 Task: Open Card Card0000000105 in Board Board0000000027 in Workspace WS0000000009 in Trello. Add Member Email0000000033 to Card Card0000000105 in Board Board0000000027 in Workspace WS0000000009 in Trello. Add Purple Label titled Label0000000105 to Card Card0000000105 in Board Board0000000027 in Workspace WS0000000009 in Trello. Add Checklist CL0000000105 to Card Card0000000105 in Board Board0000000027 in Workspace WS0000000009 in Trello. Add Dates with Start Date as Aug 01 2023 and Due Date as Aug 31 2023 to Card Card0000000105 in Board Board0000000027 in Workspace WS0000000009 in Trello
Action: Mouse moved to (395, 209)
Screenshot: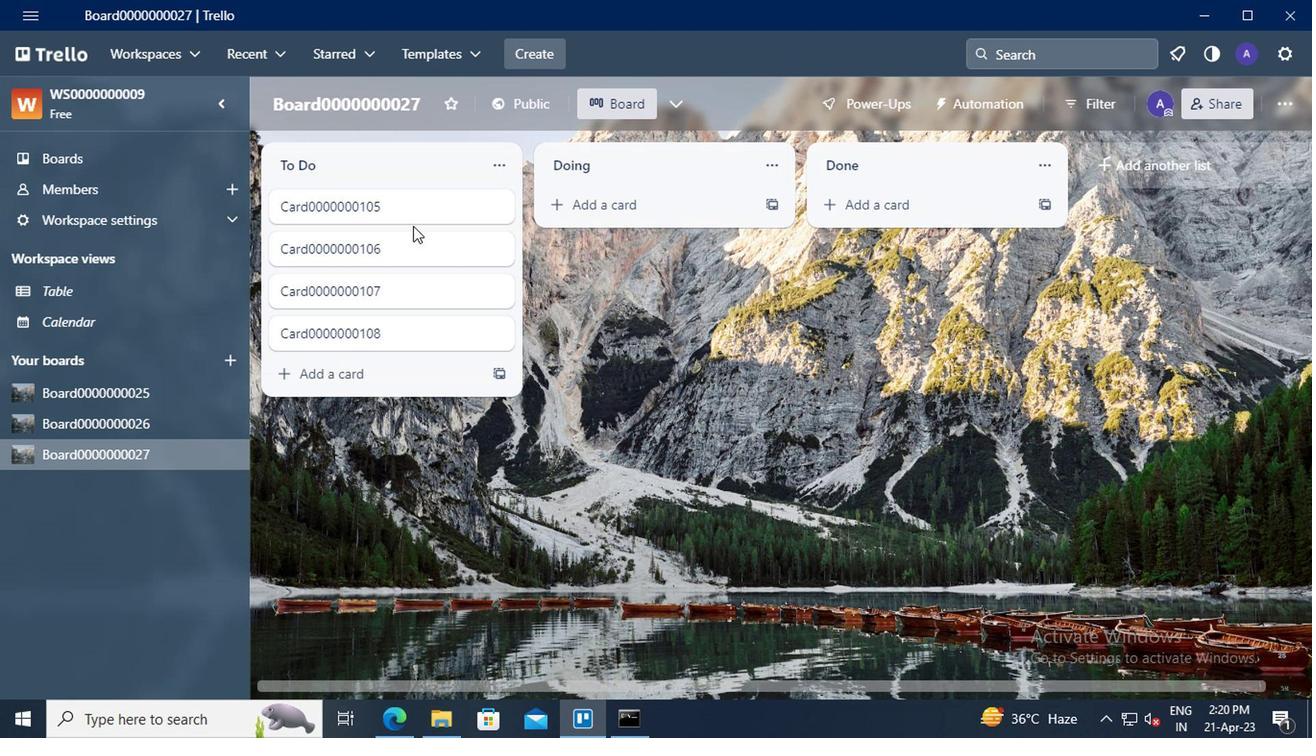 
Action: Mouse pressed left at (395, 209)
Screenshot: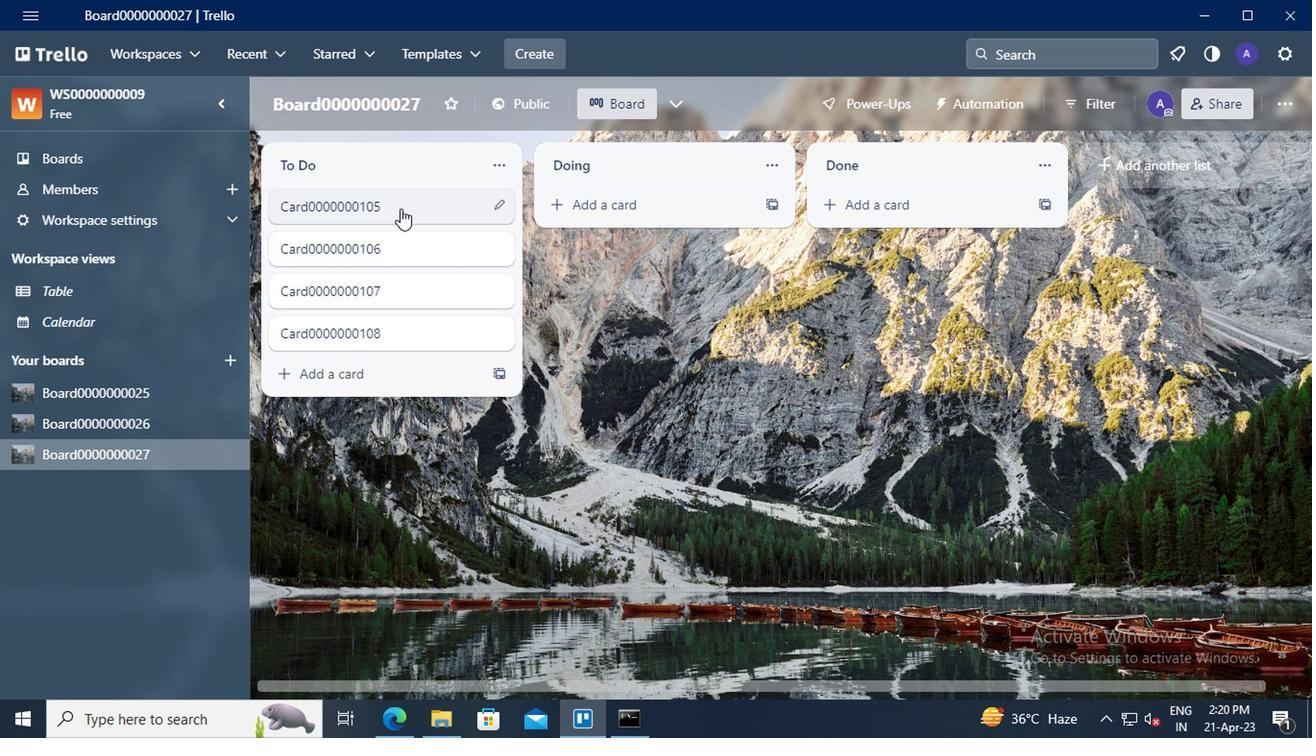 
Action: Mouse moved to (885, 183)
Screenshot: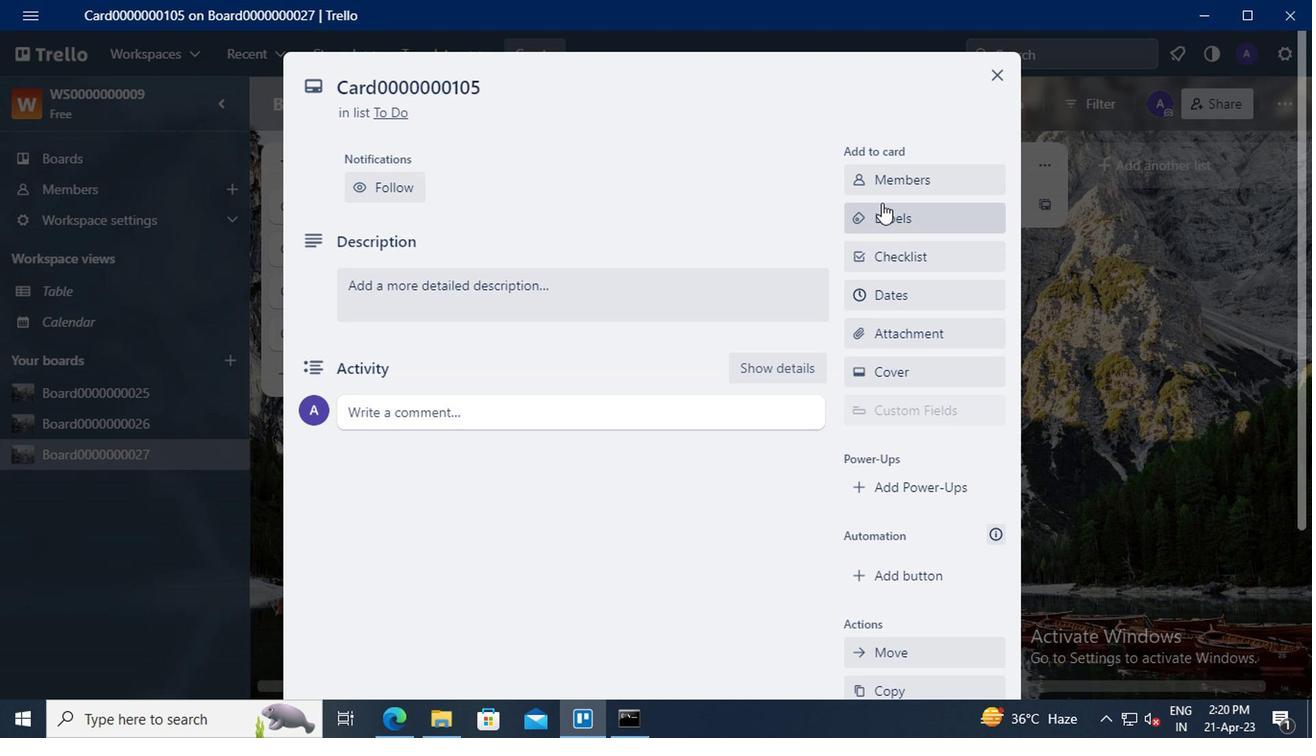 
Action: Mouse pressed left at (885, 183)
Screenshot: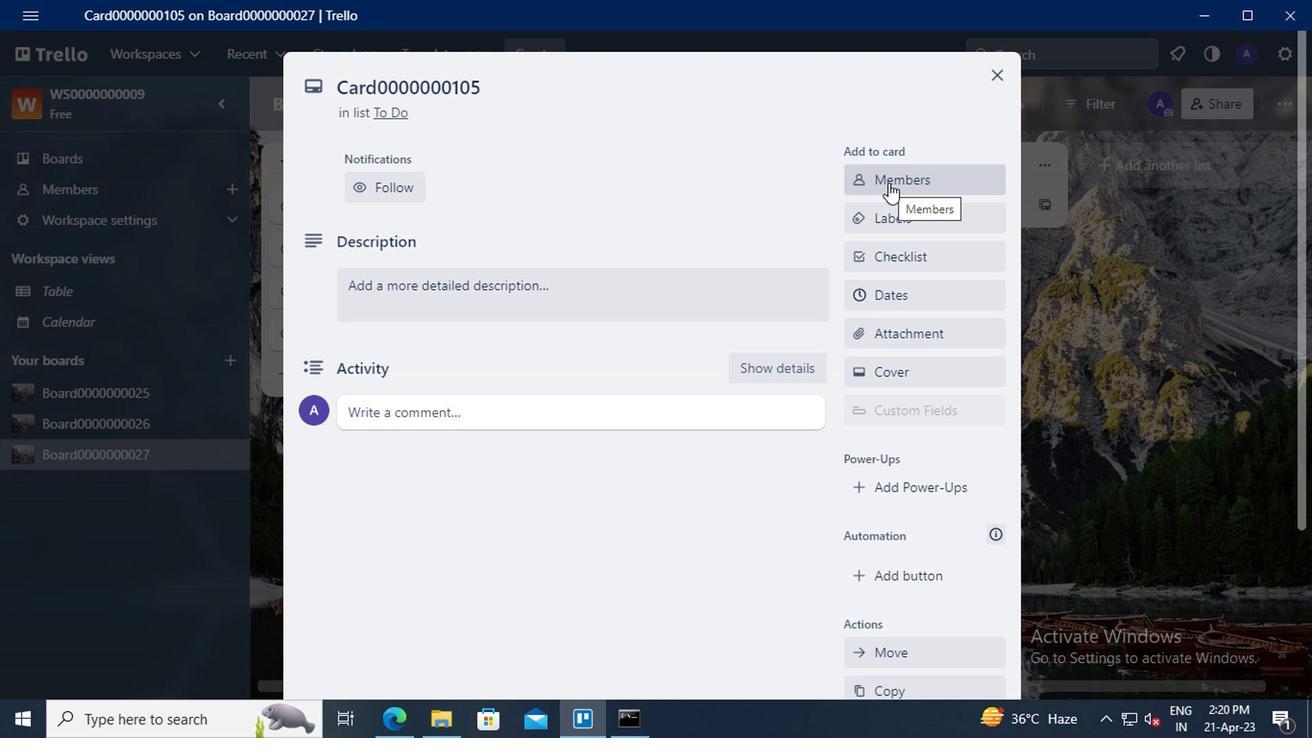 
Action: Mouse moved to (896, 268)
Screenshot: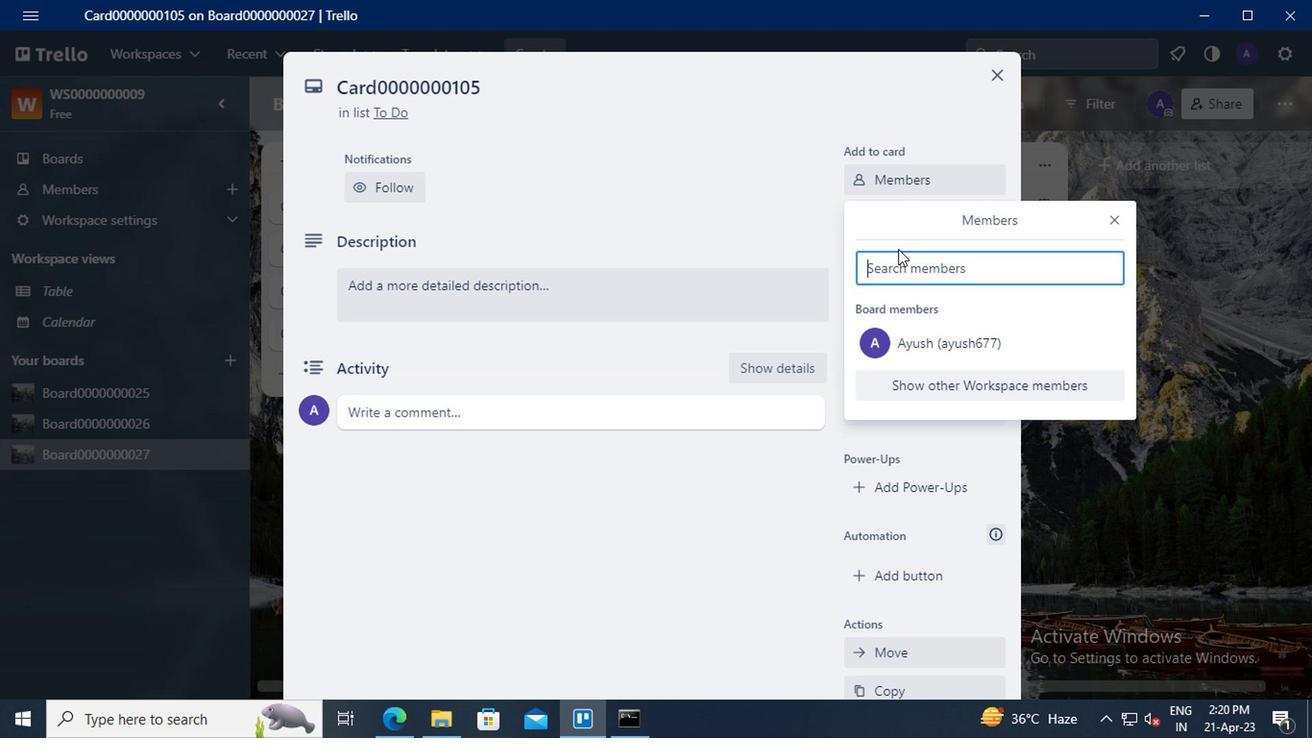 
Action: Mouse pressed left at (896, 268)
Screenshot: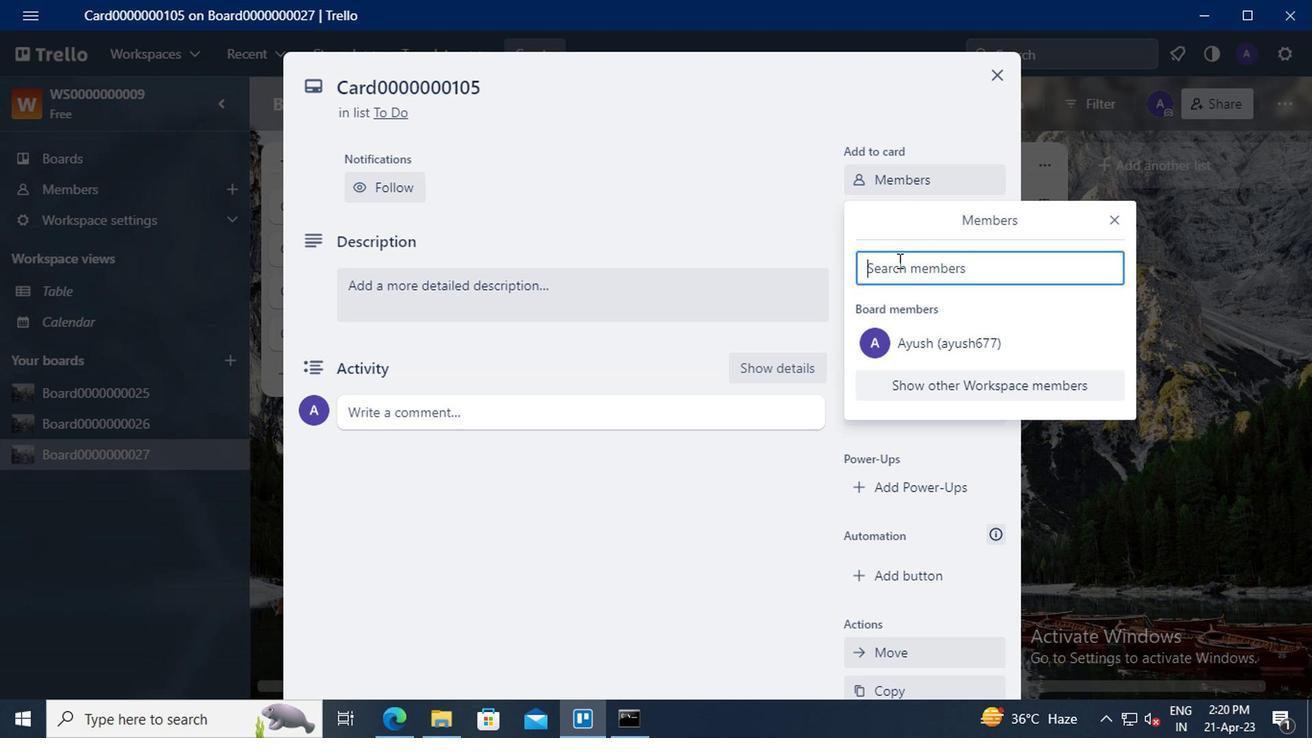 
Action: Key pressed mailaustralia7<Key.shift>@GMAIL.COM
Screenshot: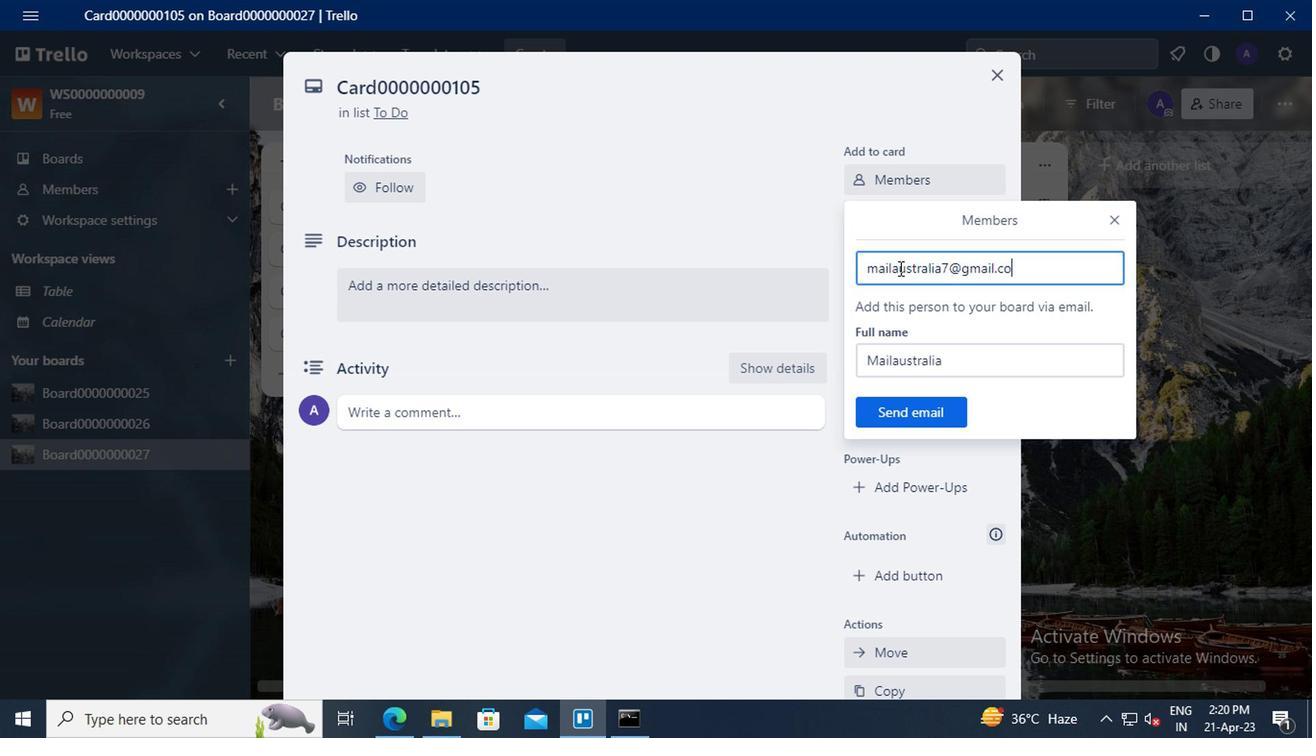 
Action: Mouse moved to (899, 412)
Screenshot: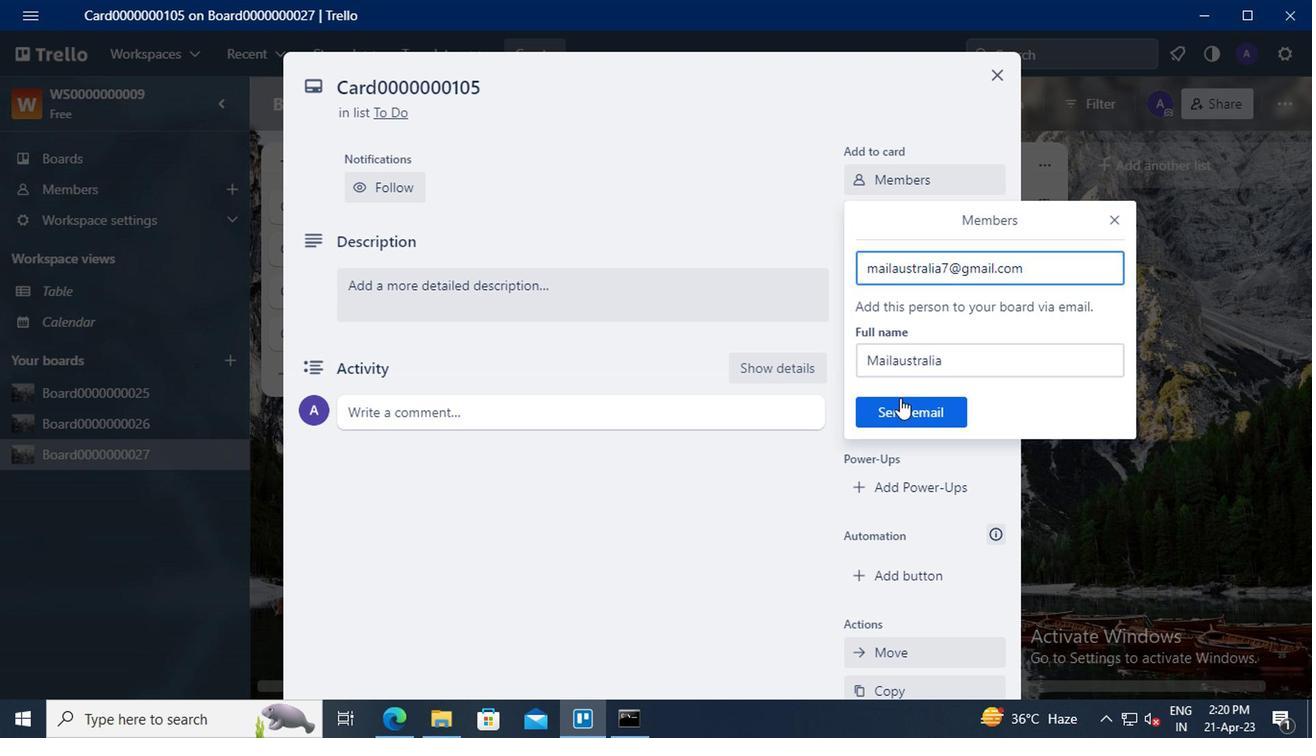 
Action: Mouse pressed left at (899, 412)
Screenshot: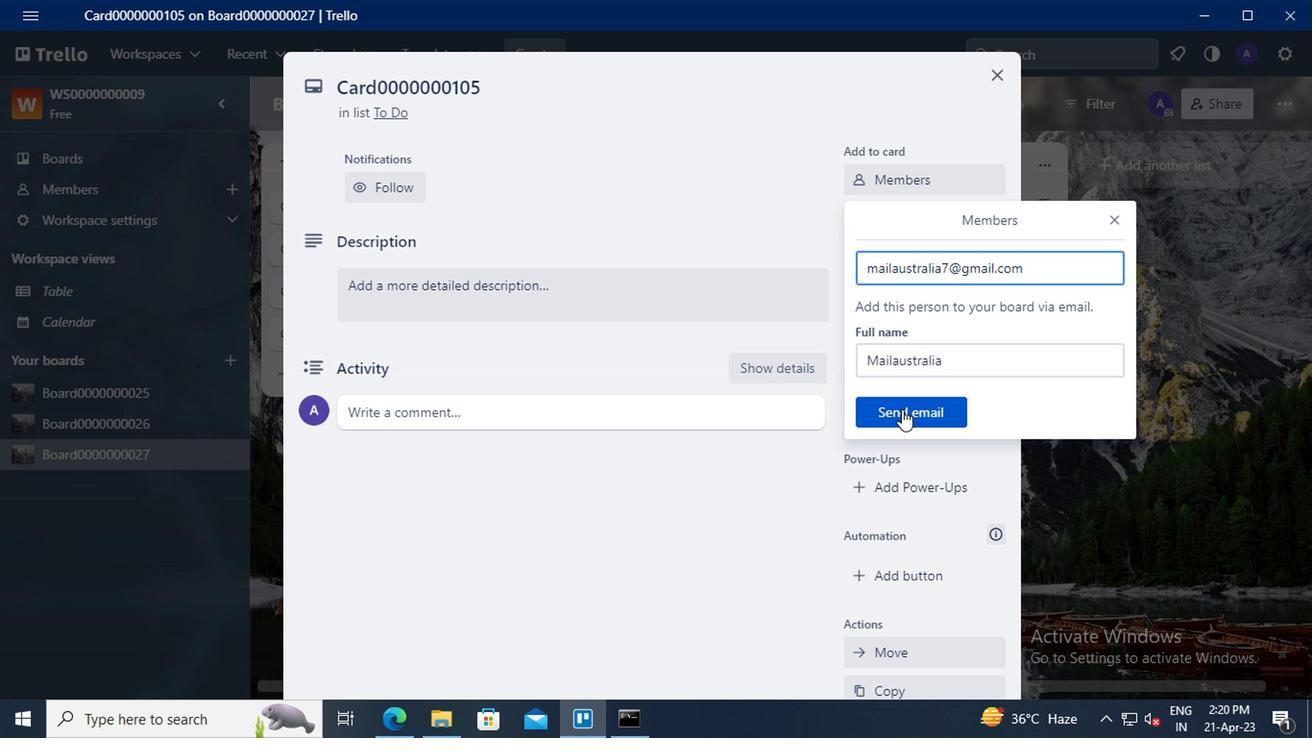 
Action: Mouse moved to (908, 290)
Screenshot: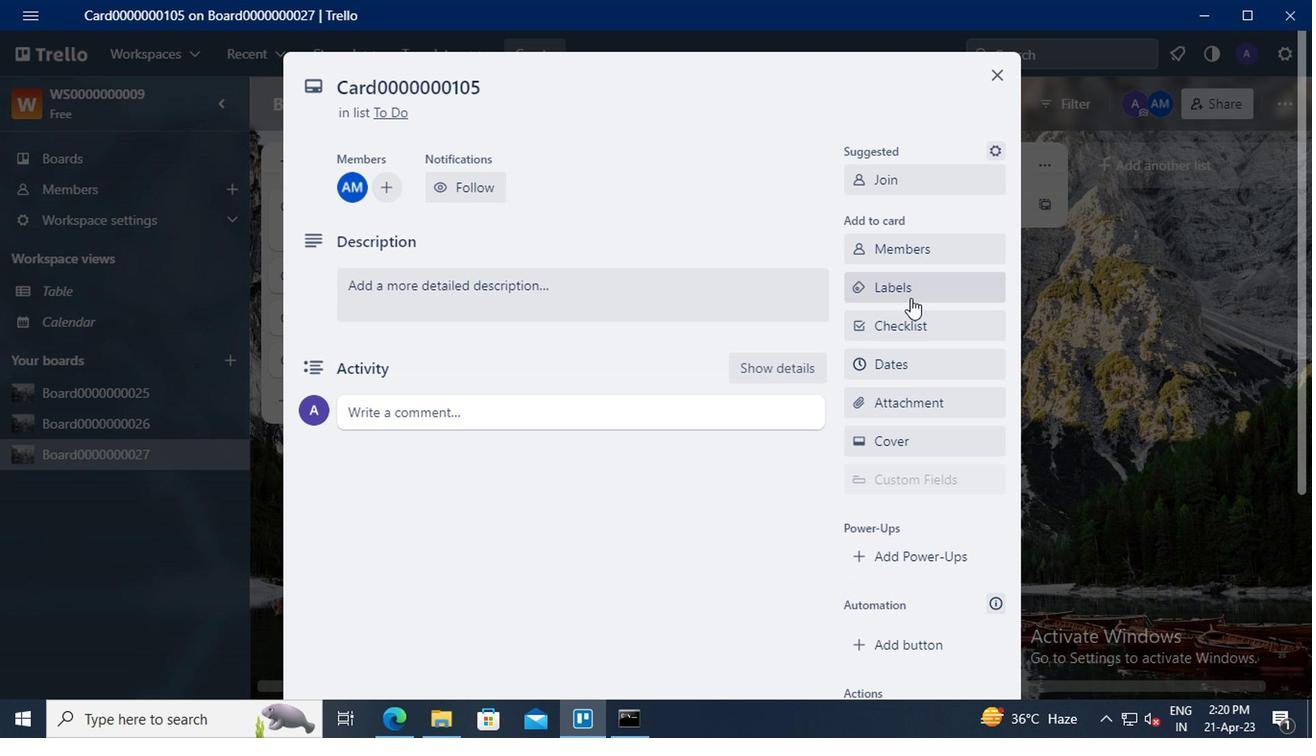 
Action: Mouse pressed left at (908, 290)
Screenshot: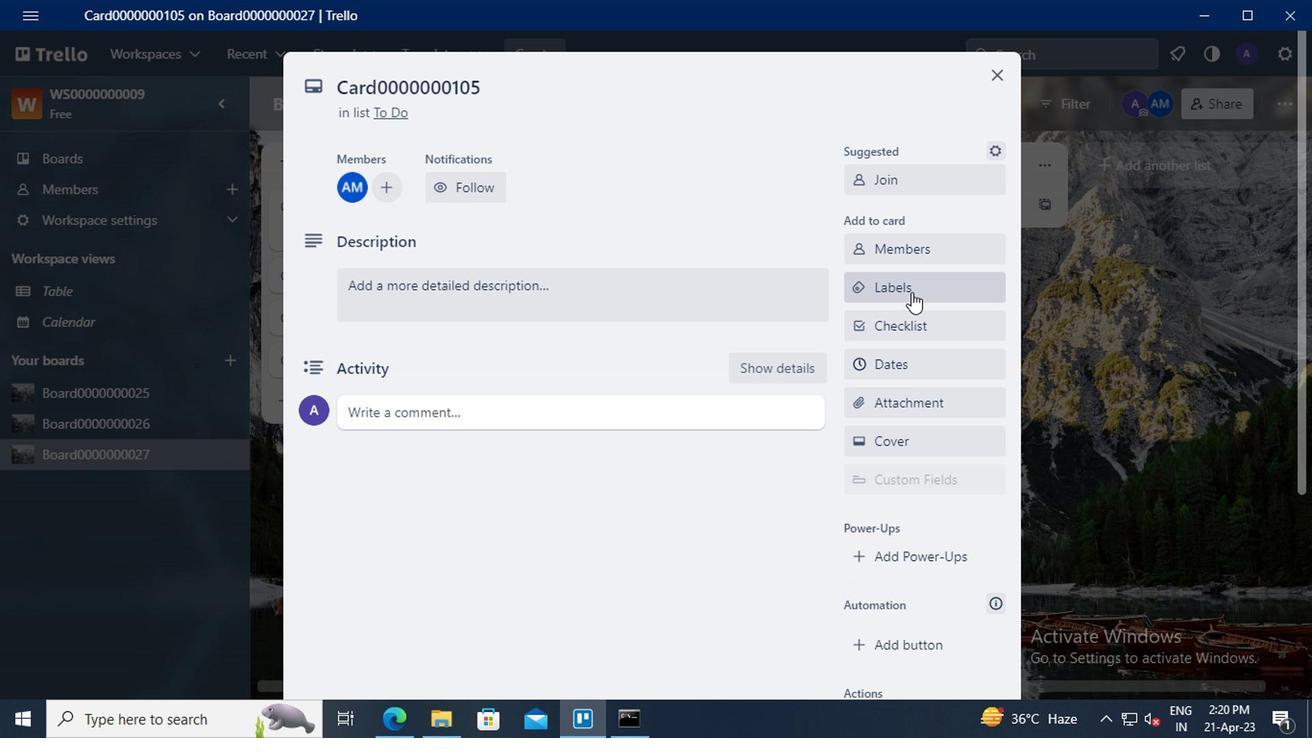 
Action: Mouse moved to (986, 443)
Screenshot: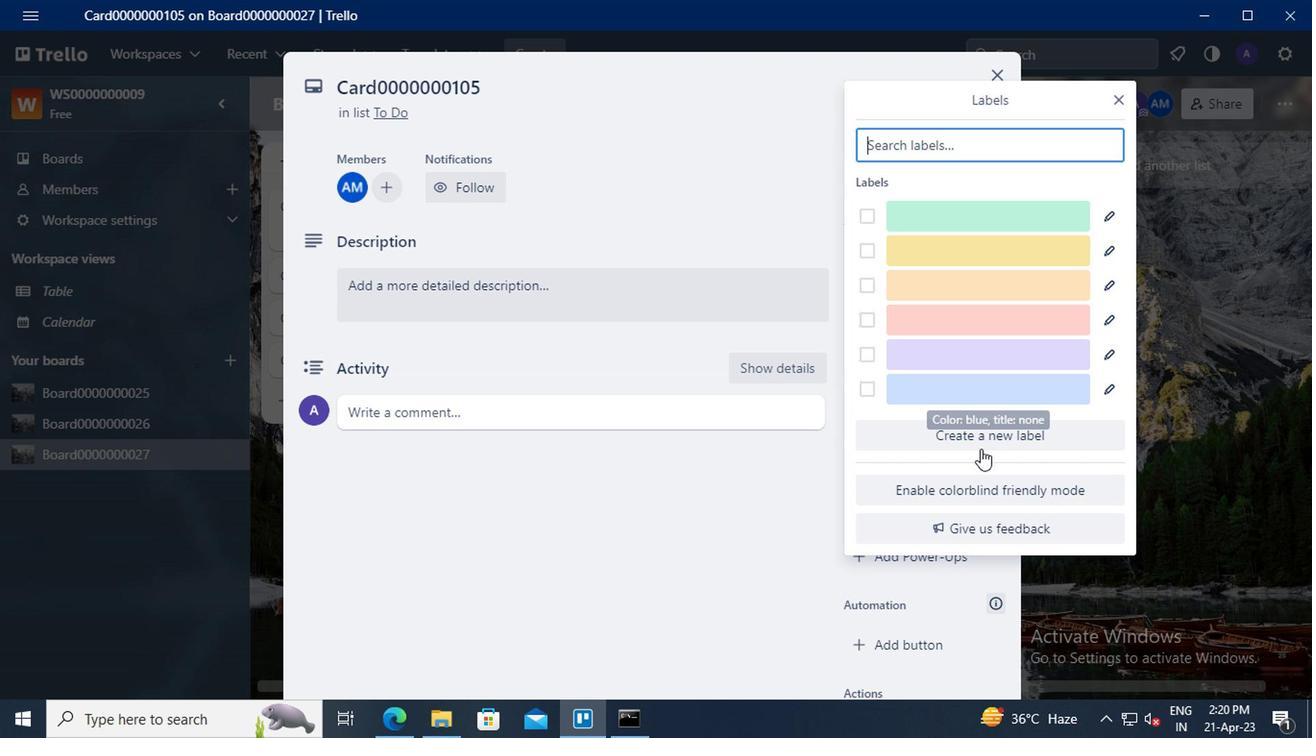 
Action: Mouse pressed left at (986, 443)
Screenshot: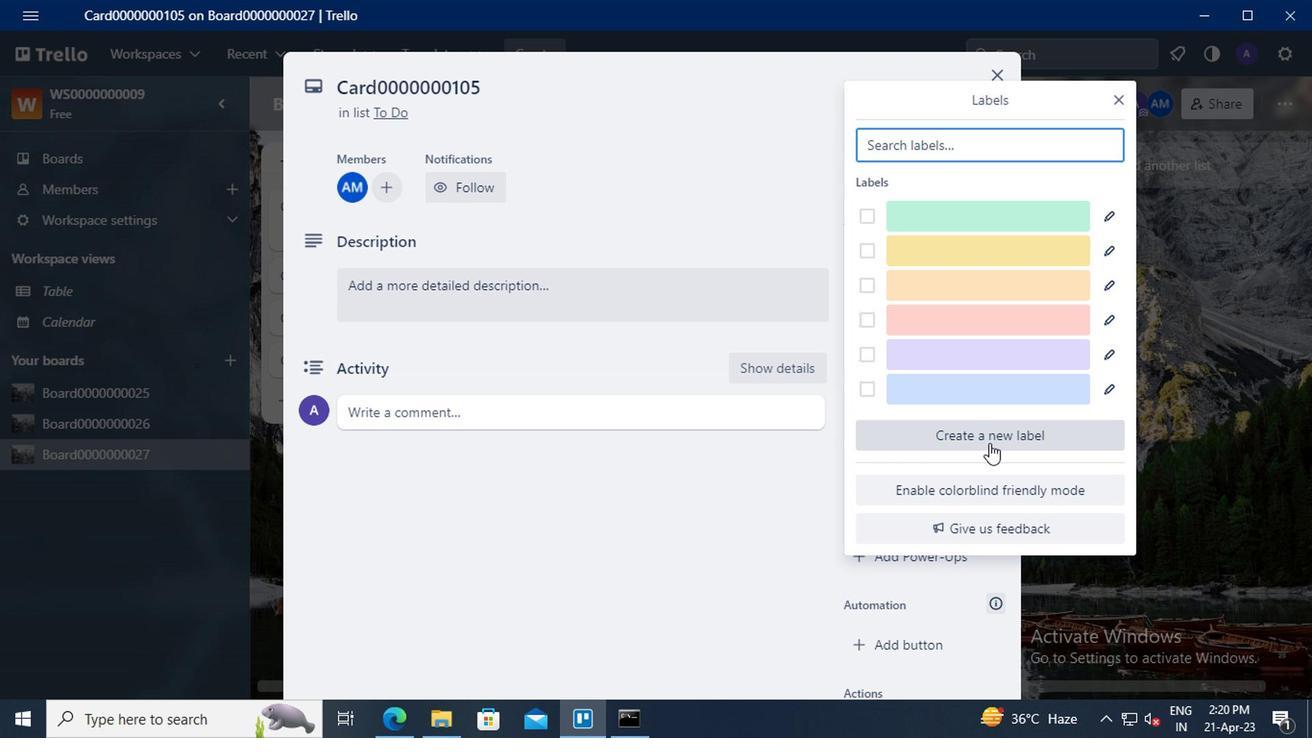 
Action: Mouse moved to (924, 278)
Screenshot: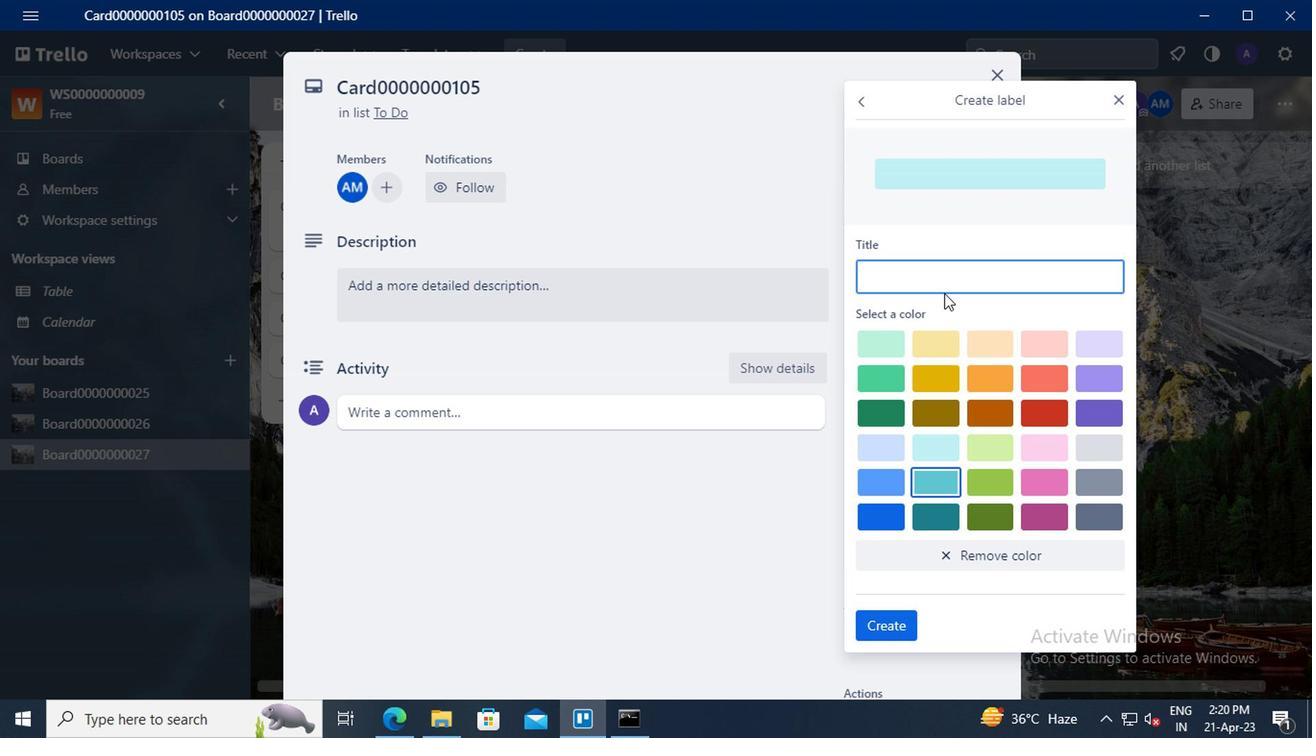 
Action: Mouse pressed left at (924, 278)
Screenshot: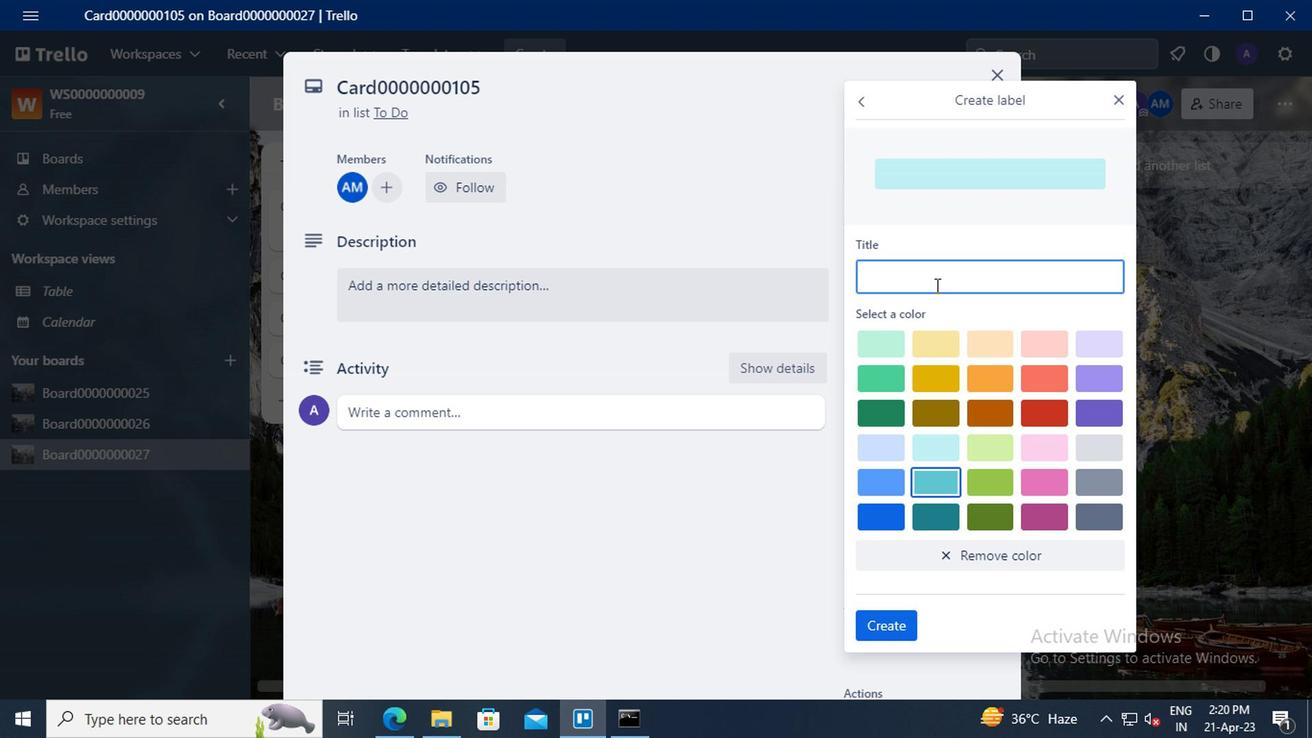 
Action: Key pressed <Key.shift>LABEL0000000105
Screenshot: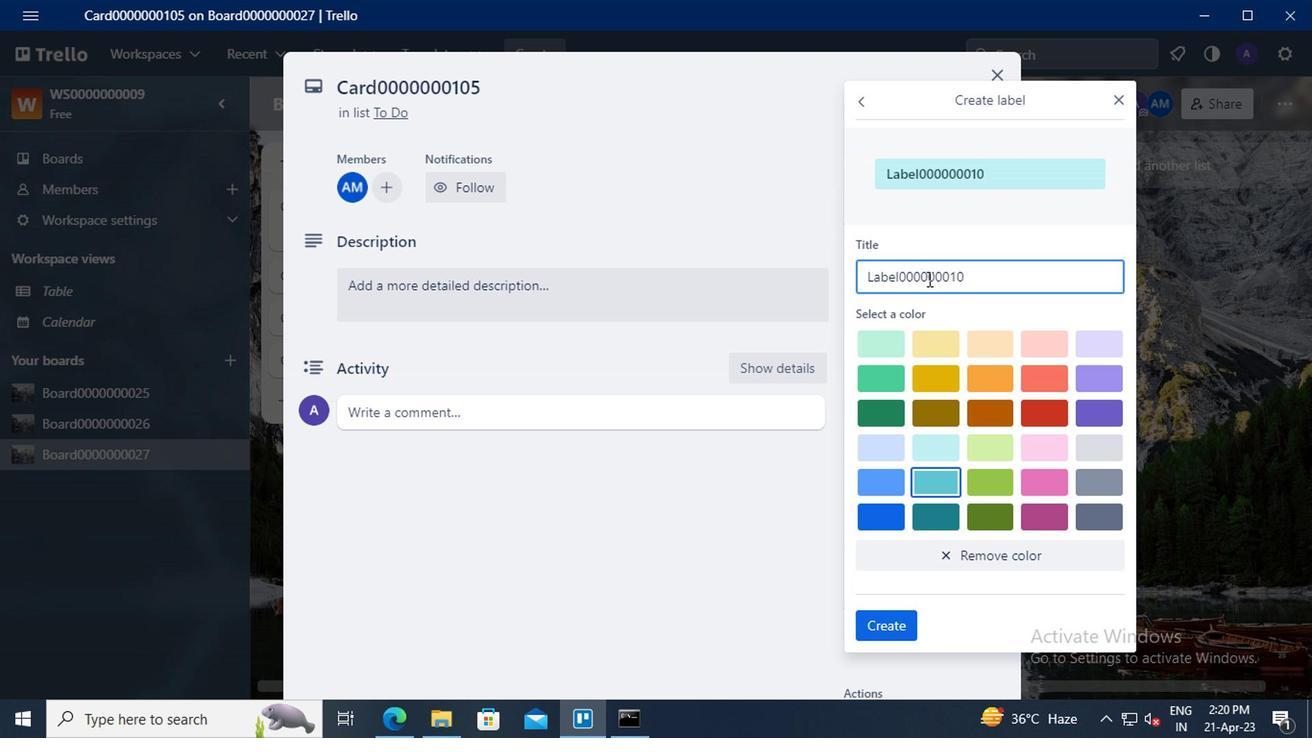
Action: Mouse moved to (1088, 373)
Screenshot: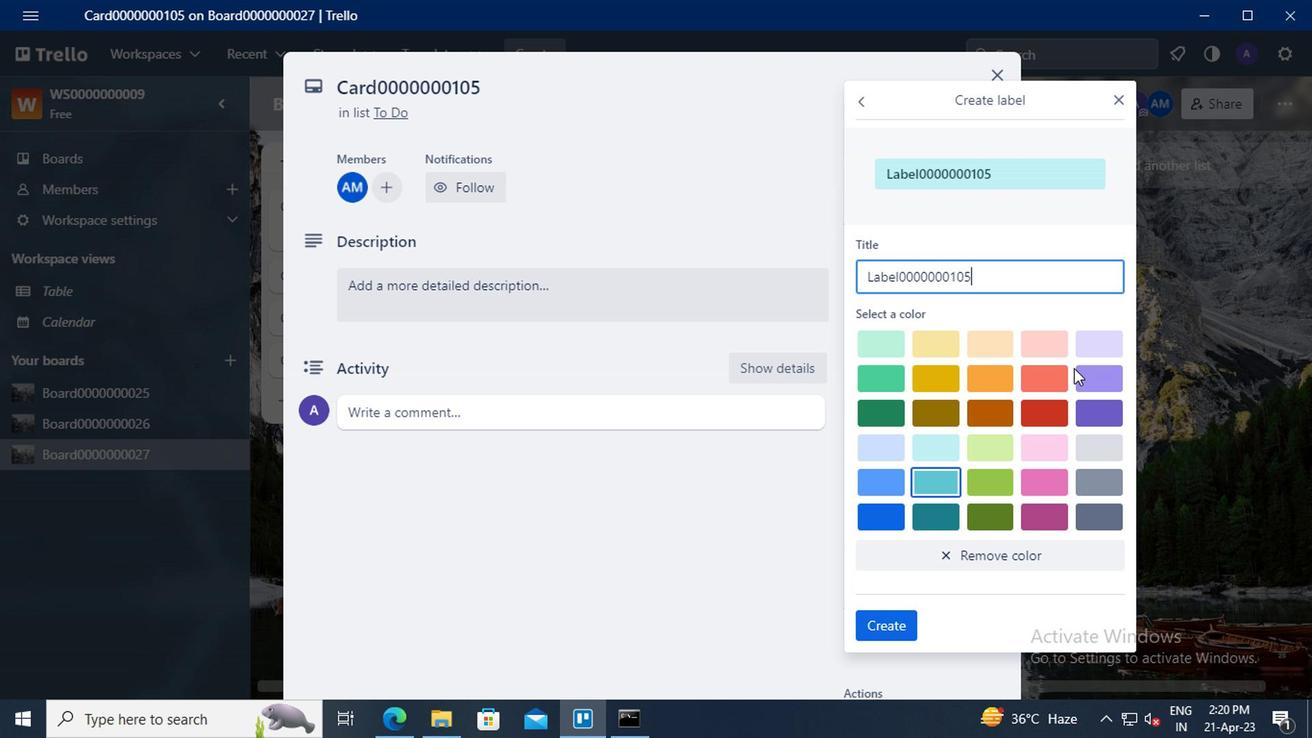 
Action: Mouse pressed left at (1088, 373)
Screenshot: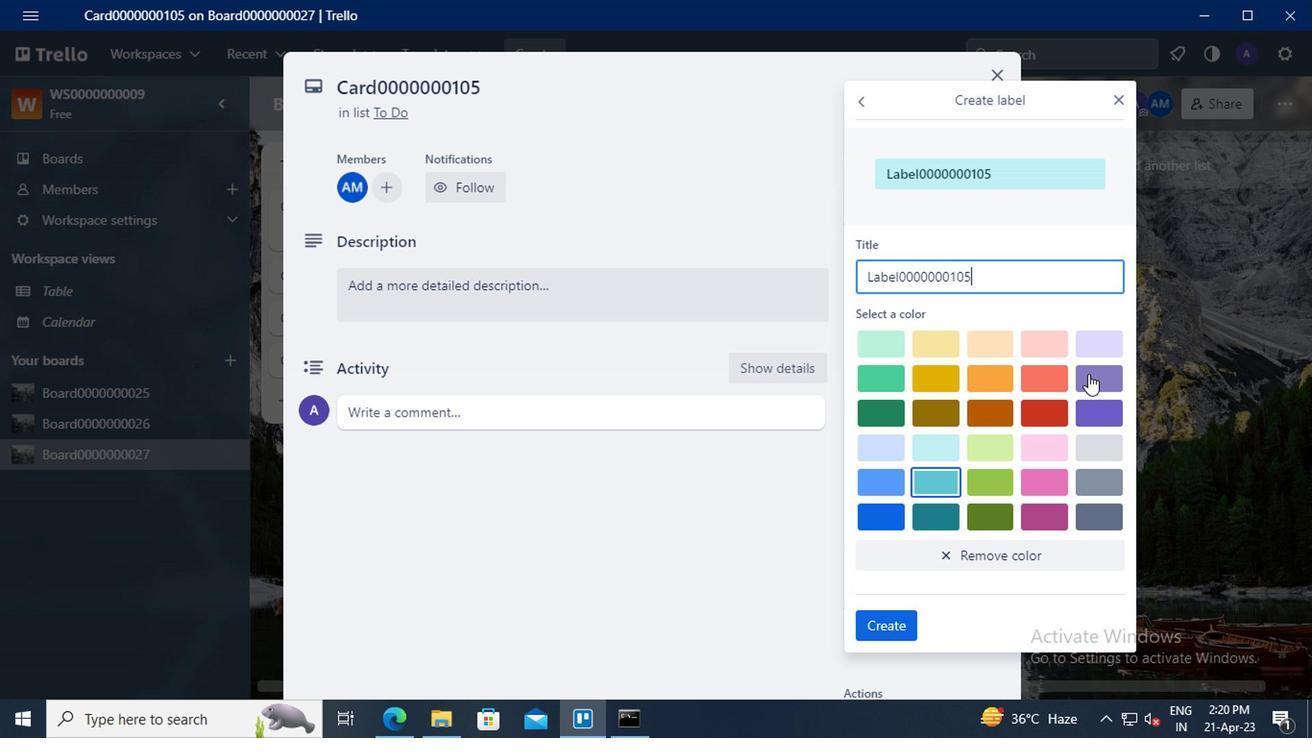 
Action: Mouse moved to (902, 626)
Screenshot: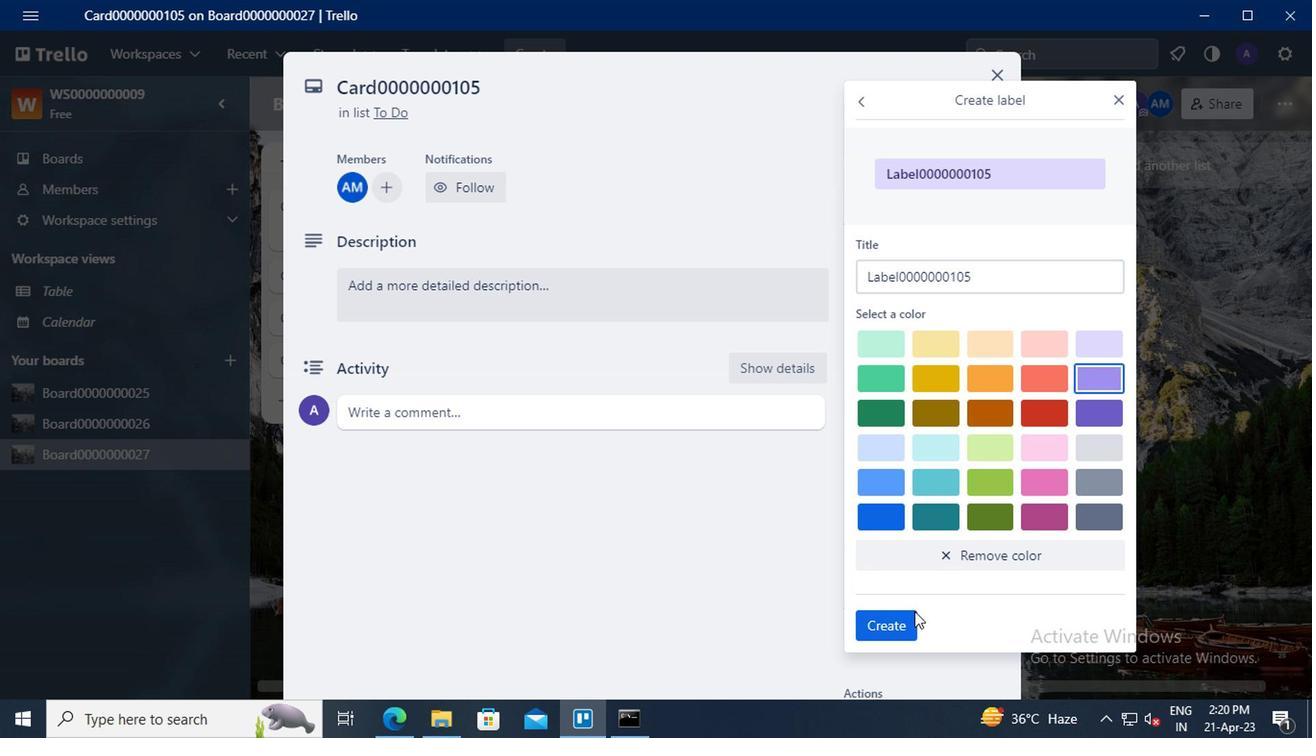 
Action: Mouse pressed left at (902, 626)
Screenshot: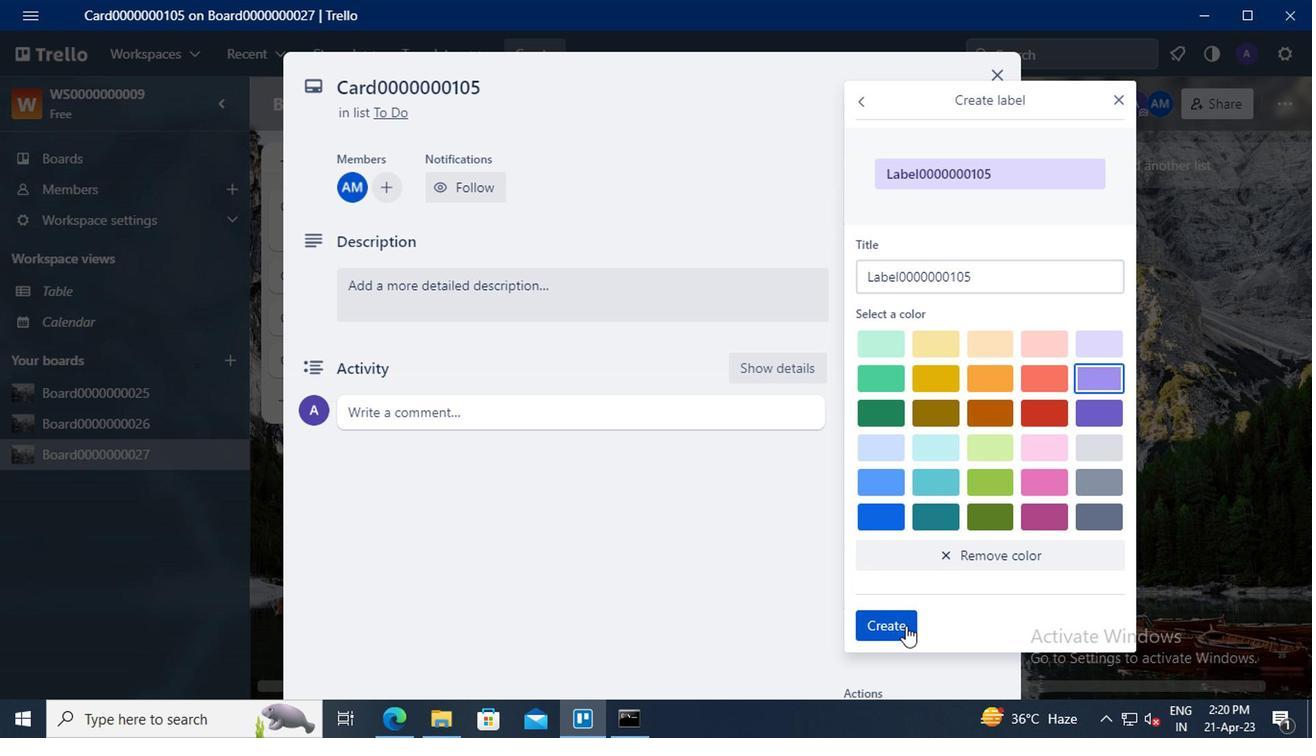 
Action: Mouse moved to (1118, 96)
Screenshot: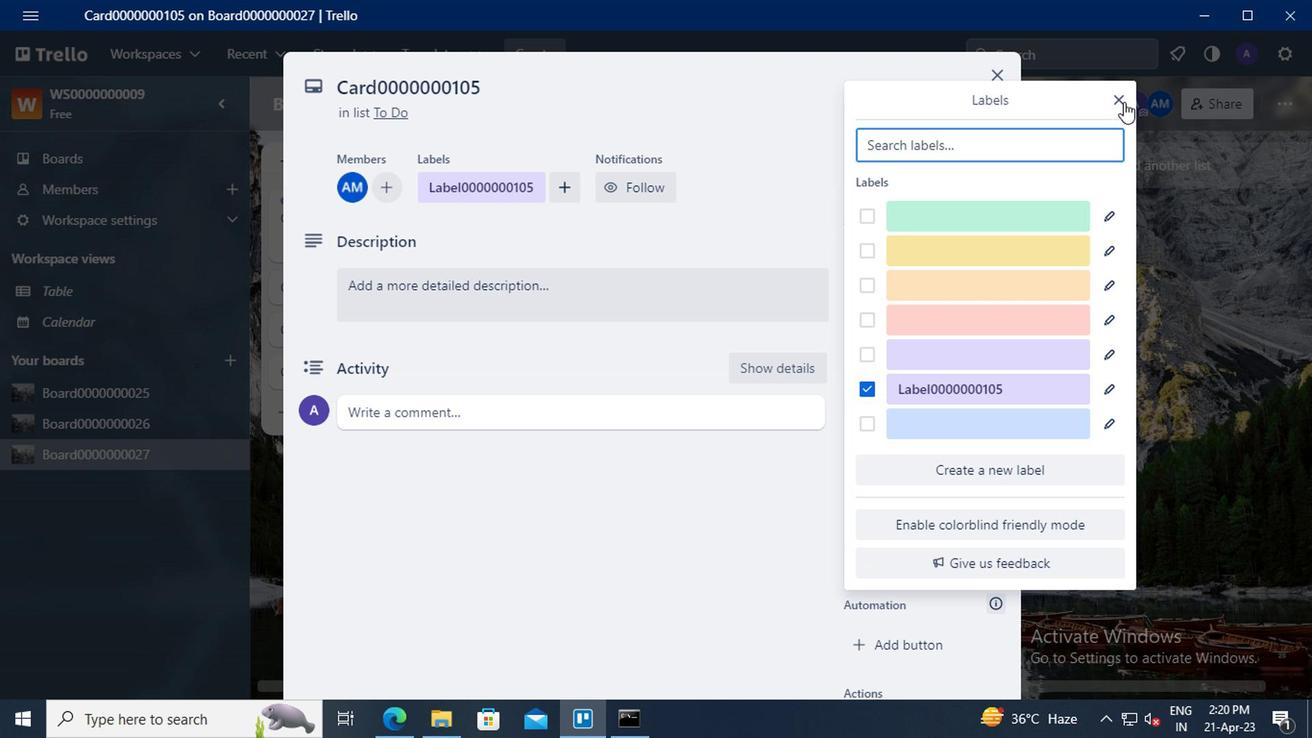 
Action: Mouse pressed left at (1118, 96)
Screenshot: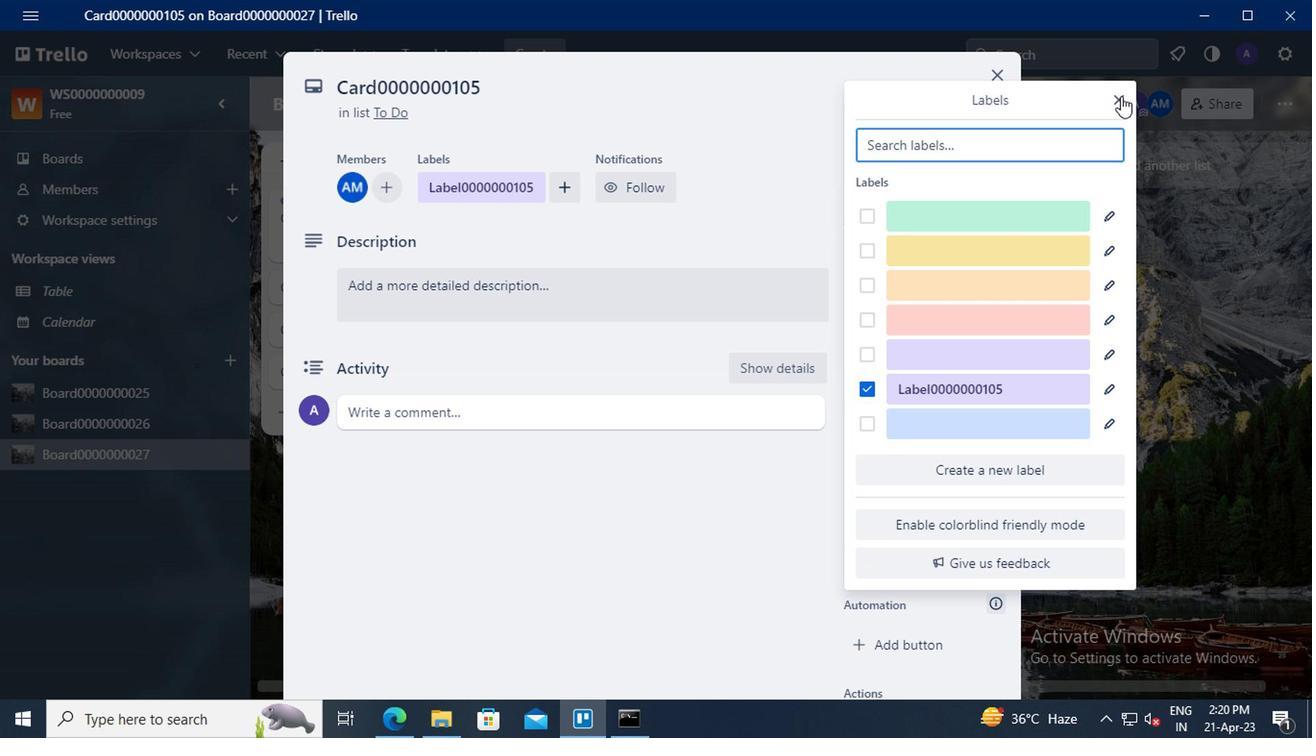 
Action: Mouse moved to (925, 323)
Screenshot: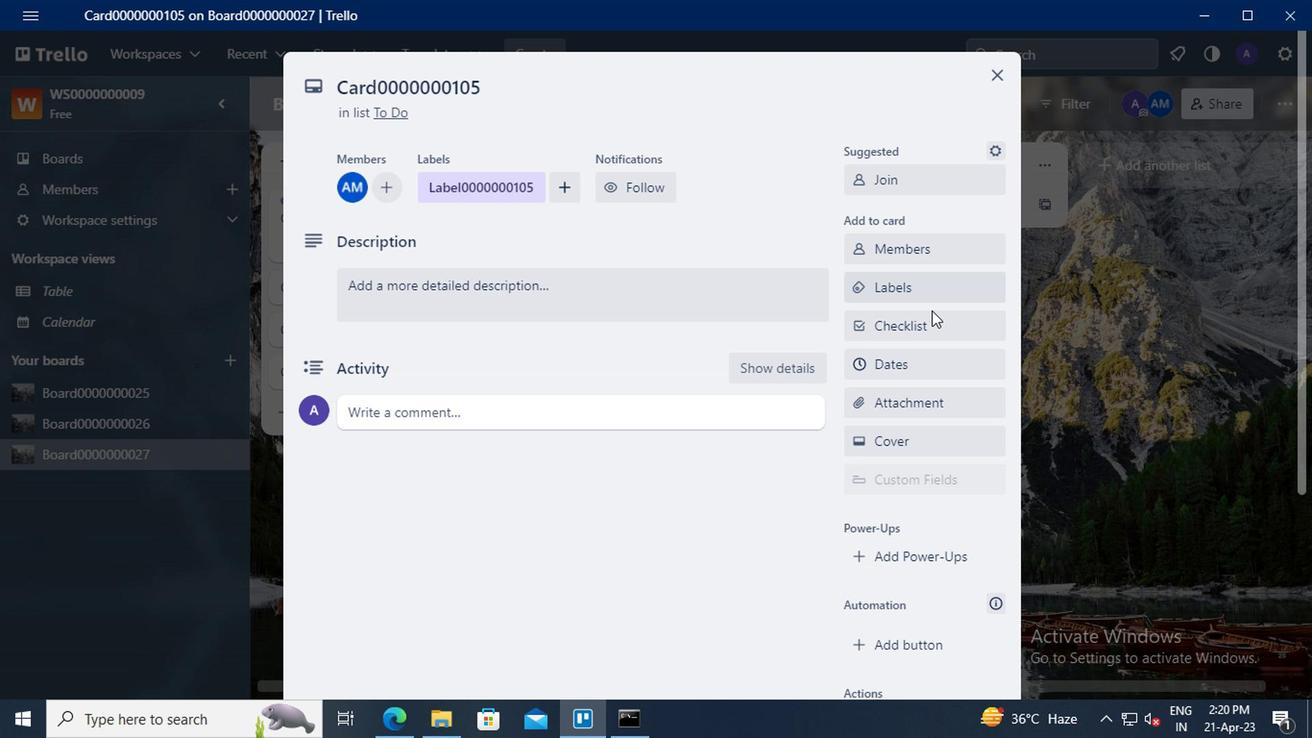 
Action: Mouse pressed left at (925, 323)
Screenshot: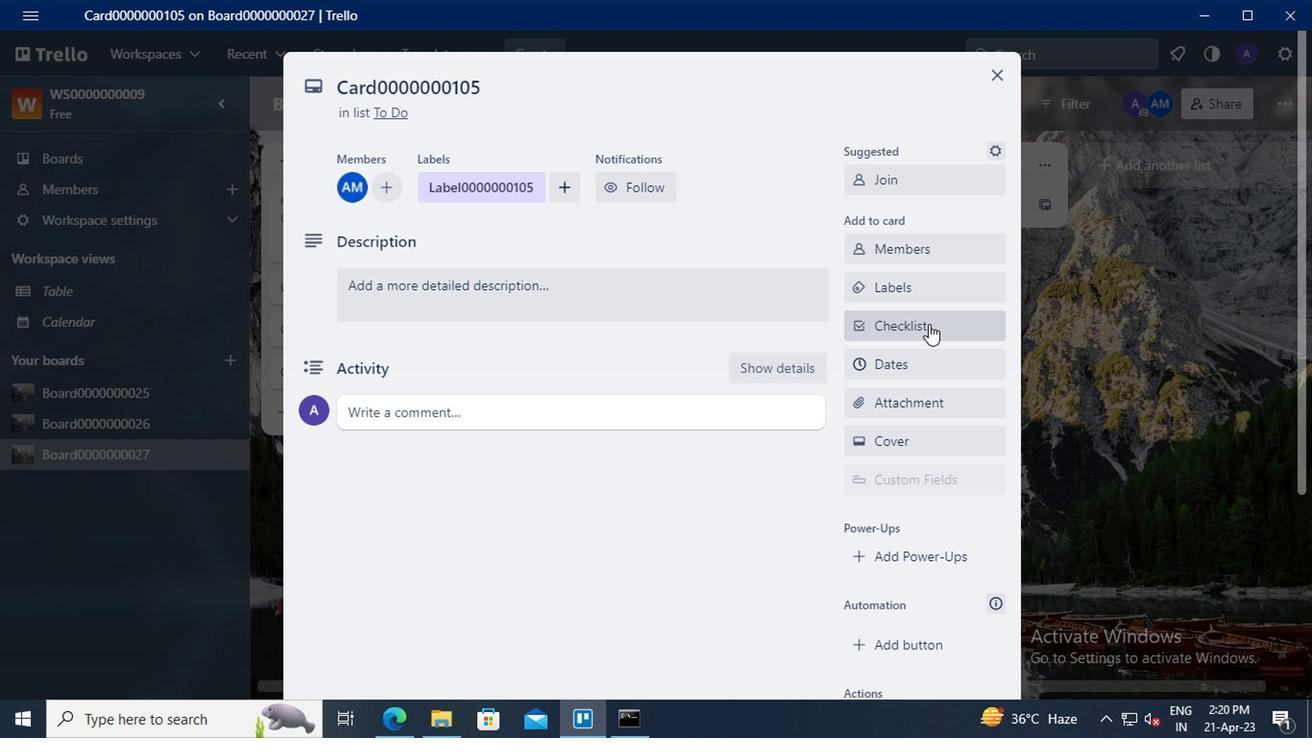 
Action: Key pressed <Key.delete><Key.shift>CL0000000105
Screenshot: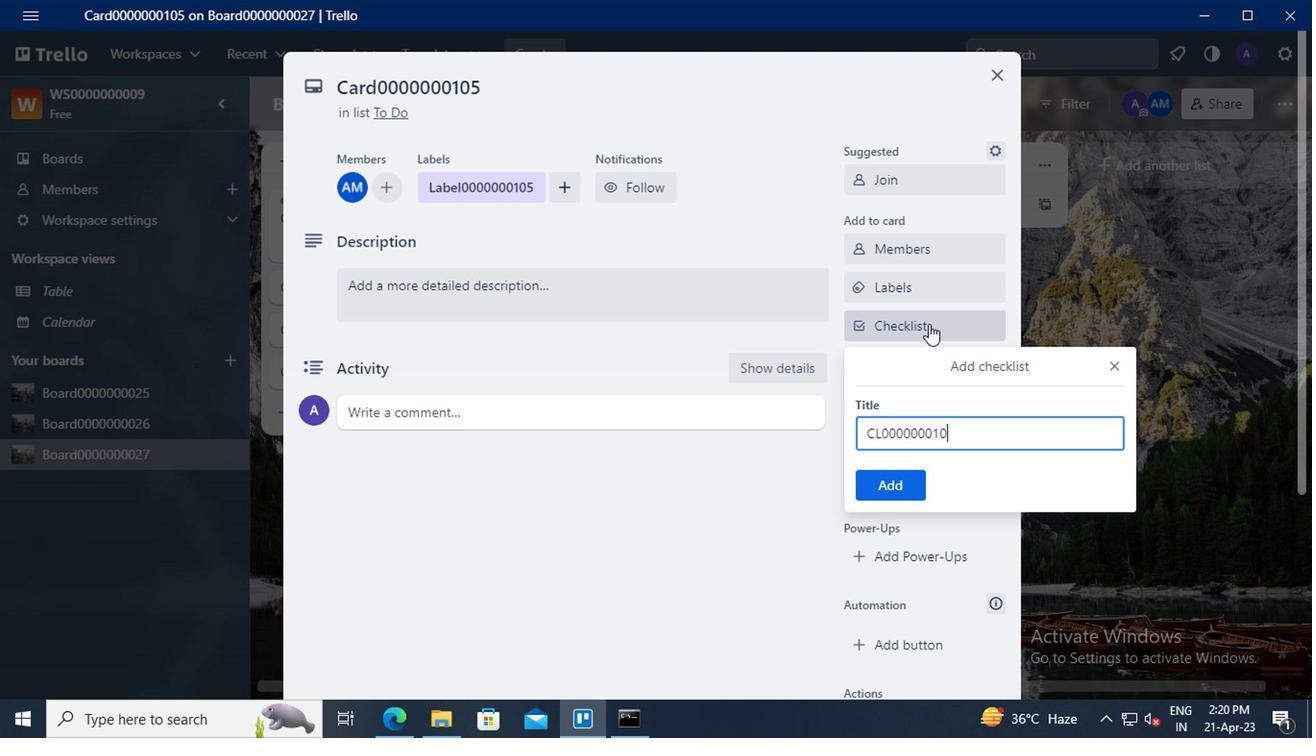 
Action: Mouse moved to (905, 482)
Screenshot: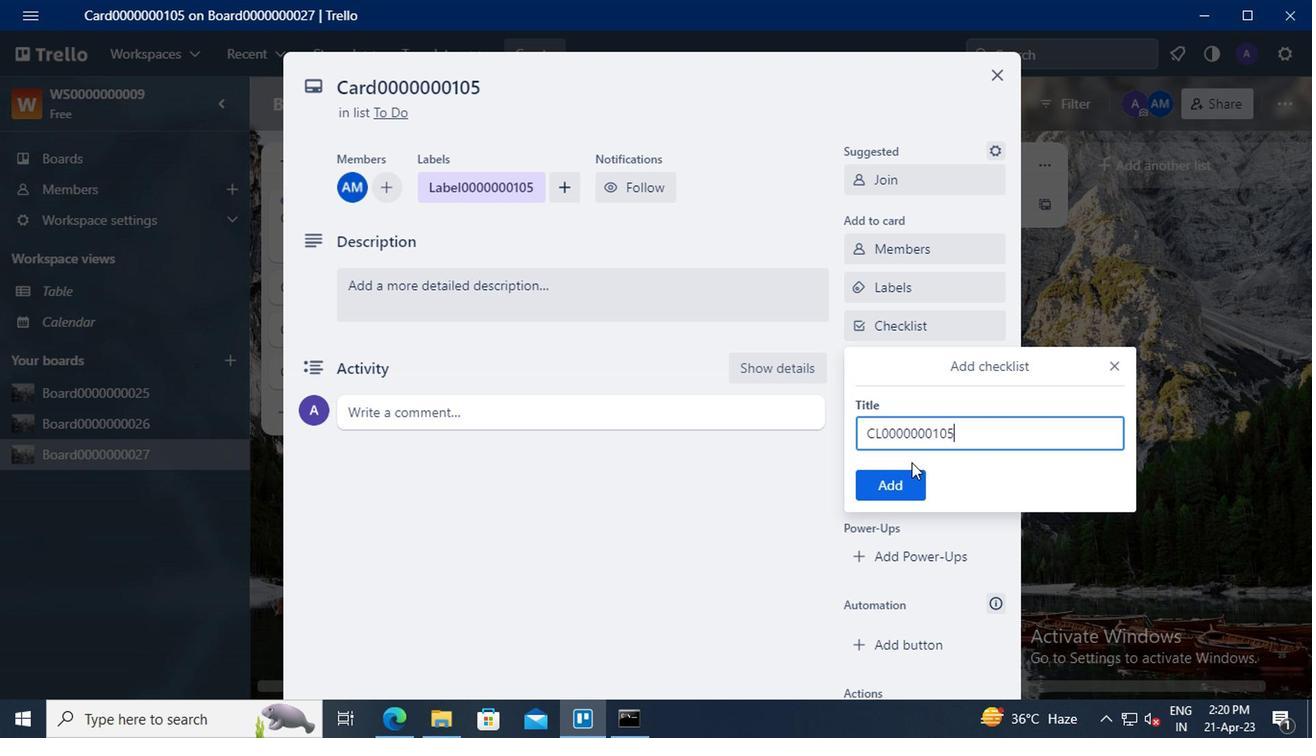 
Action: Mouse pressed left at (905, 482)
Screenshot: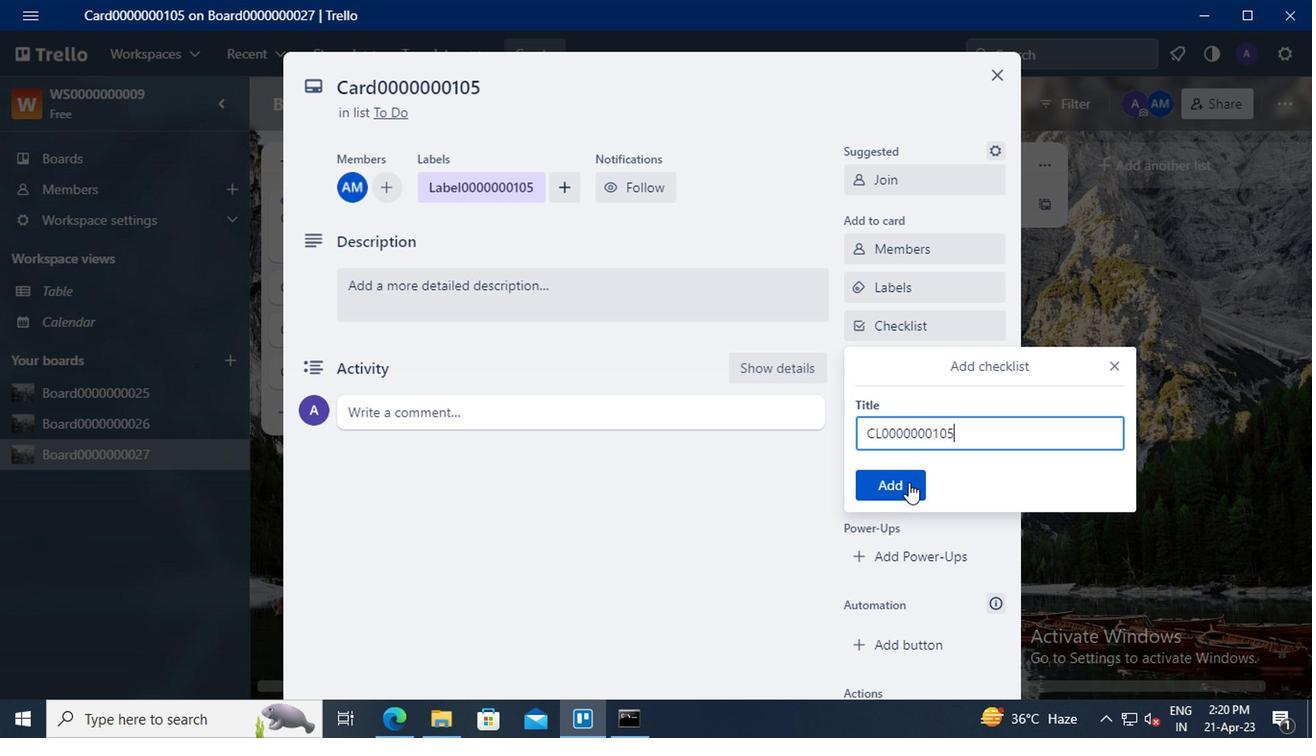 
Action: Mouse moved to (904, 363)
Screenshot: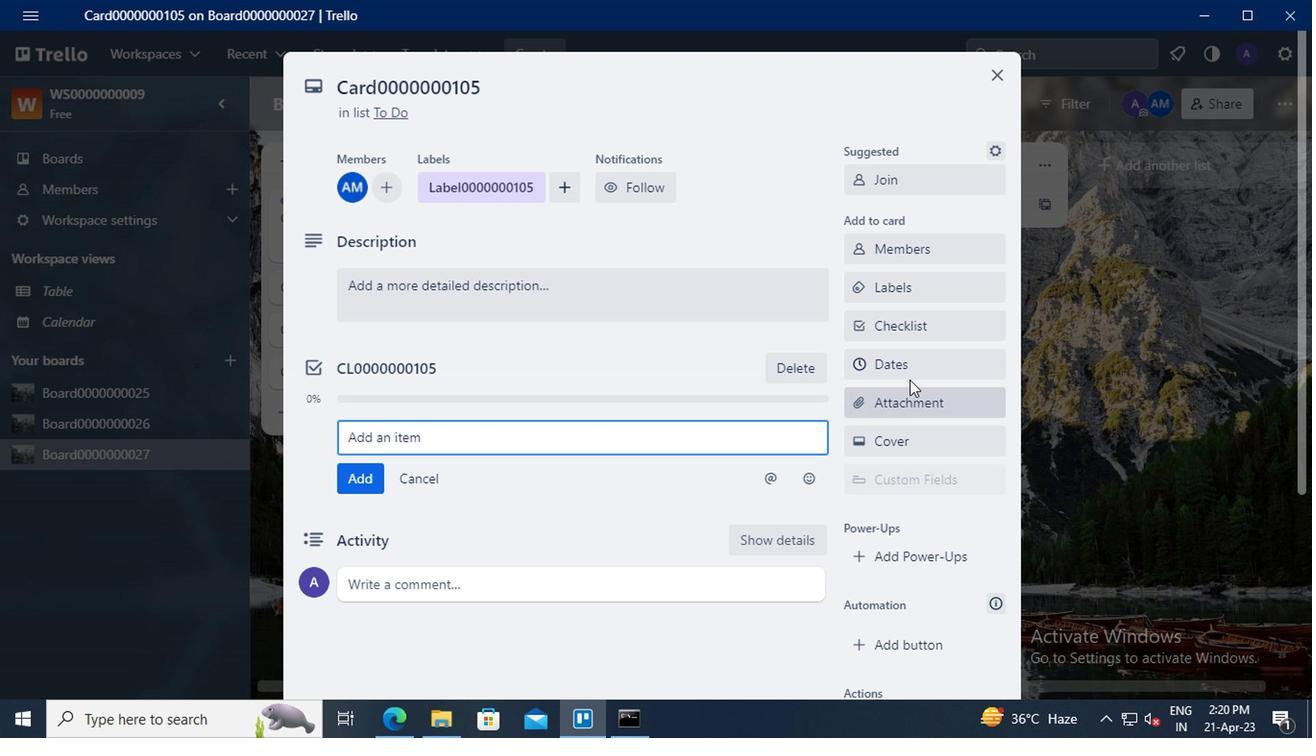 
Action: Mouse pressed left at (904, 363)
Screenshot: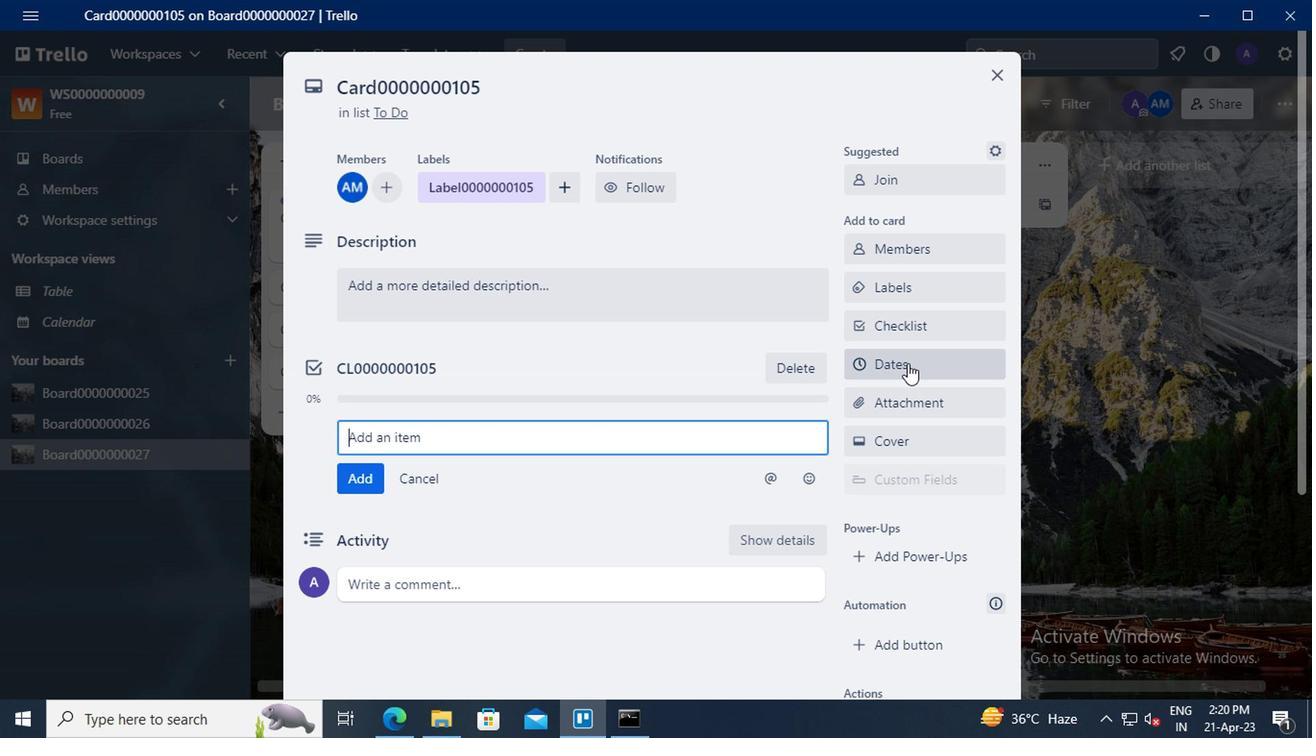 
Action: Mouse moved to (864, 443)
Screenshot: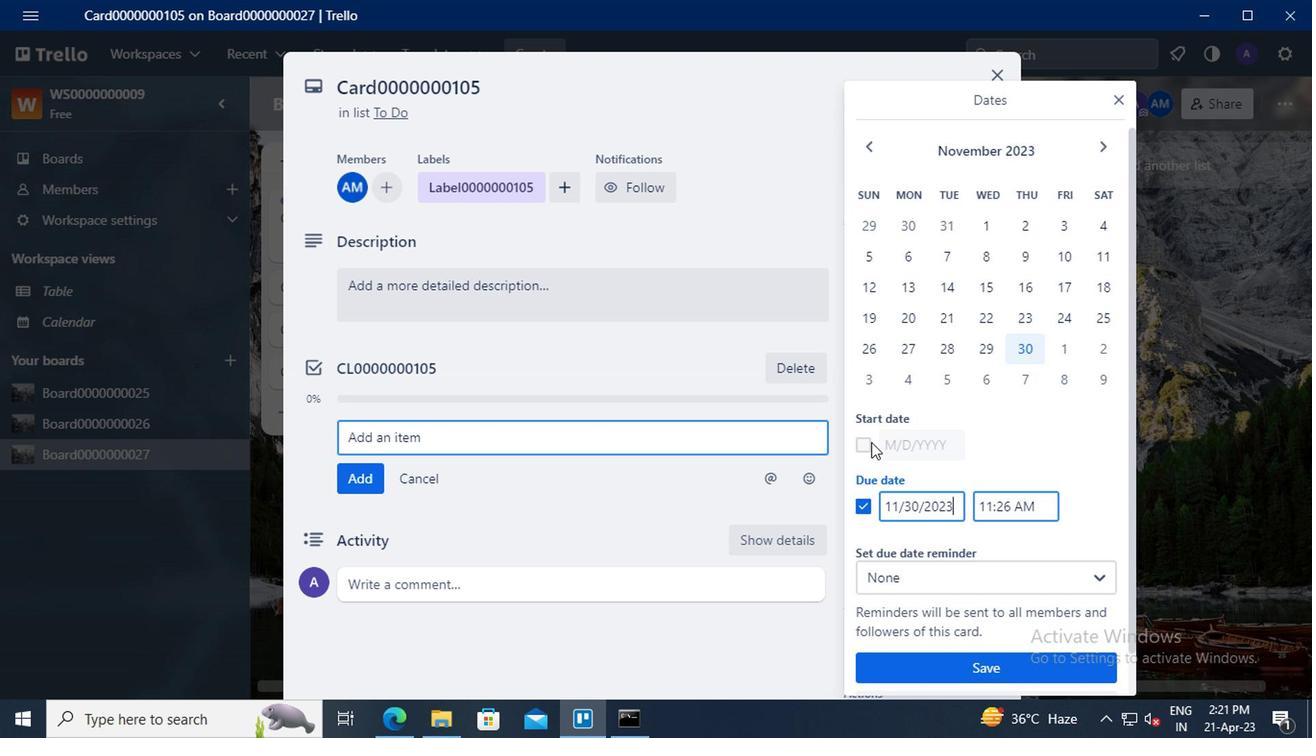 
Action: Mouse pressed left at (864, 443)
Screenshot: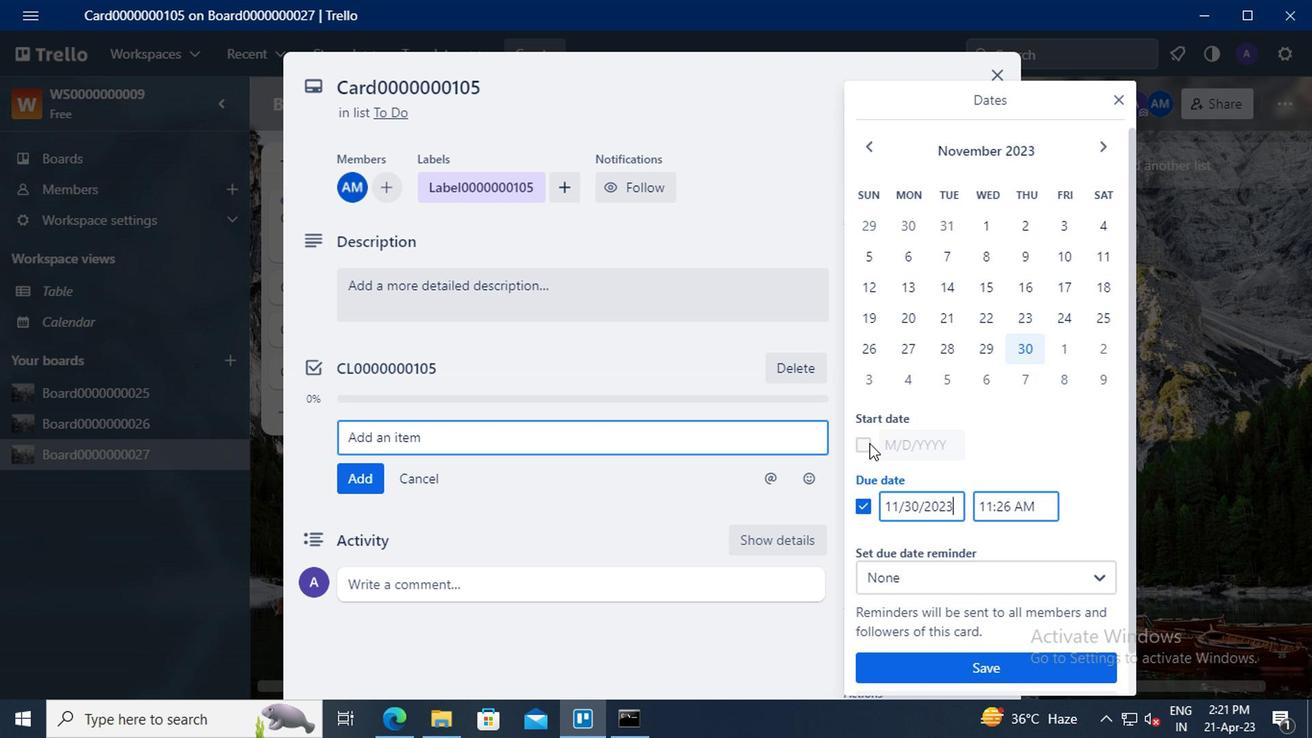 
Action: Mouse moved to (915, 445)
Screenshot: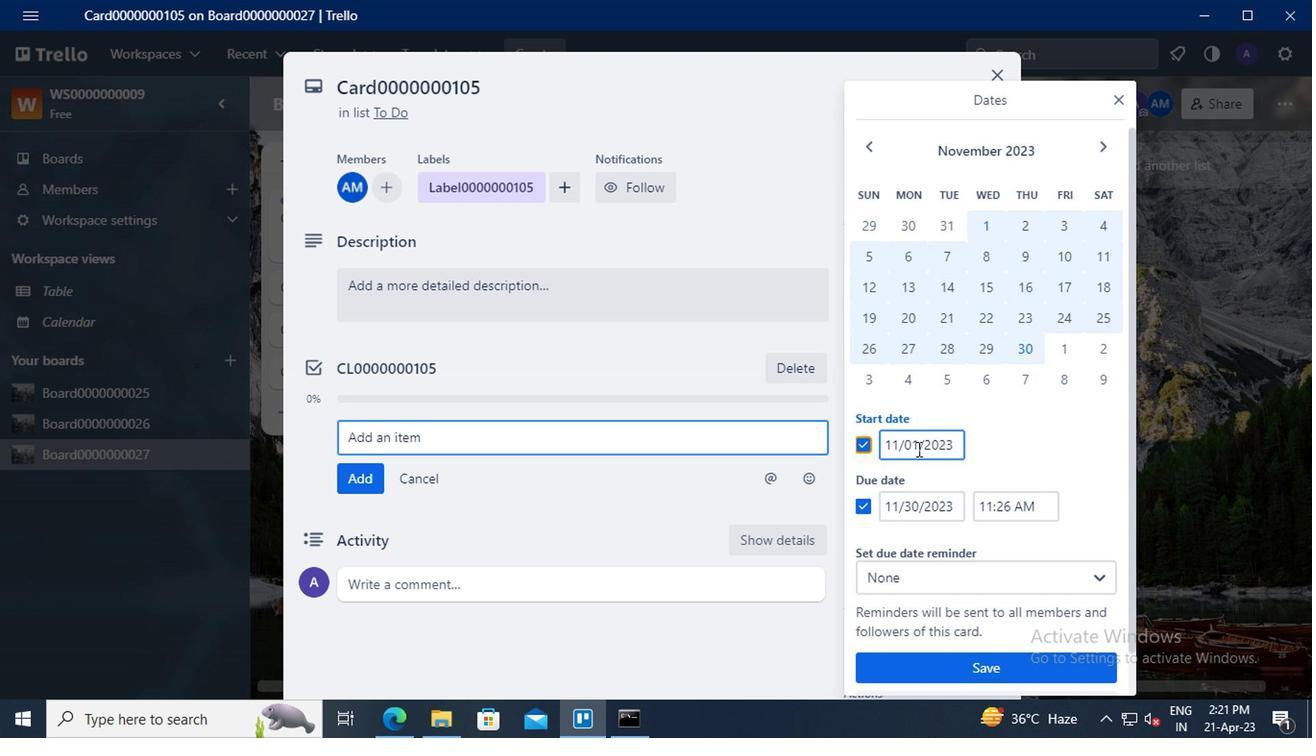 
Action: Mouse pressed left at (915, 445)
Screenshot: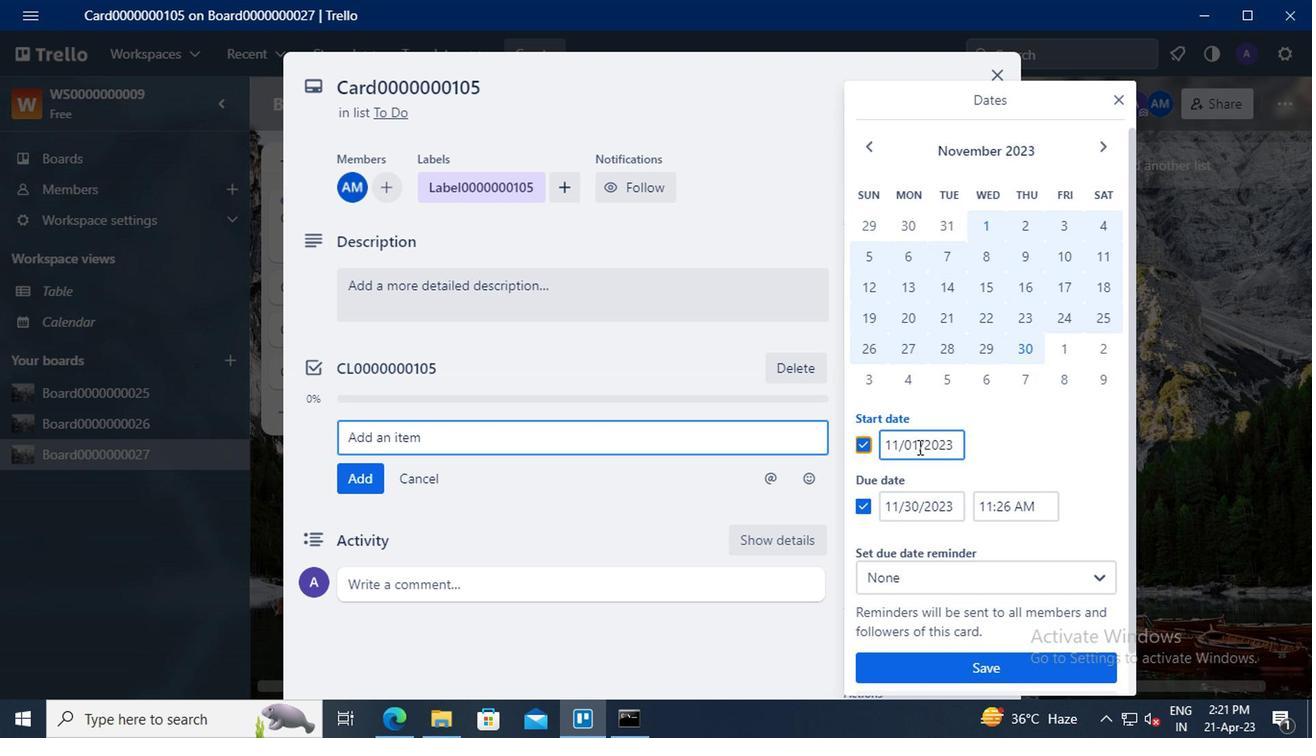 
Action: Mouse moved to (917, 425)
Screenshot: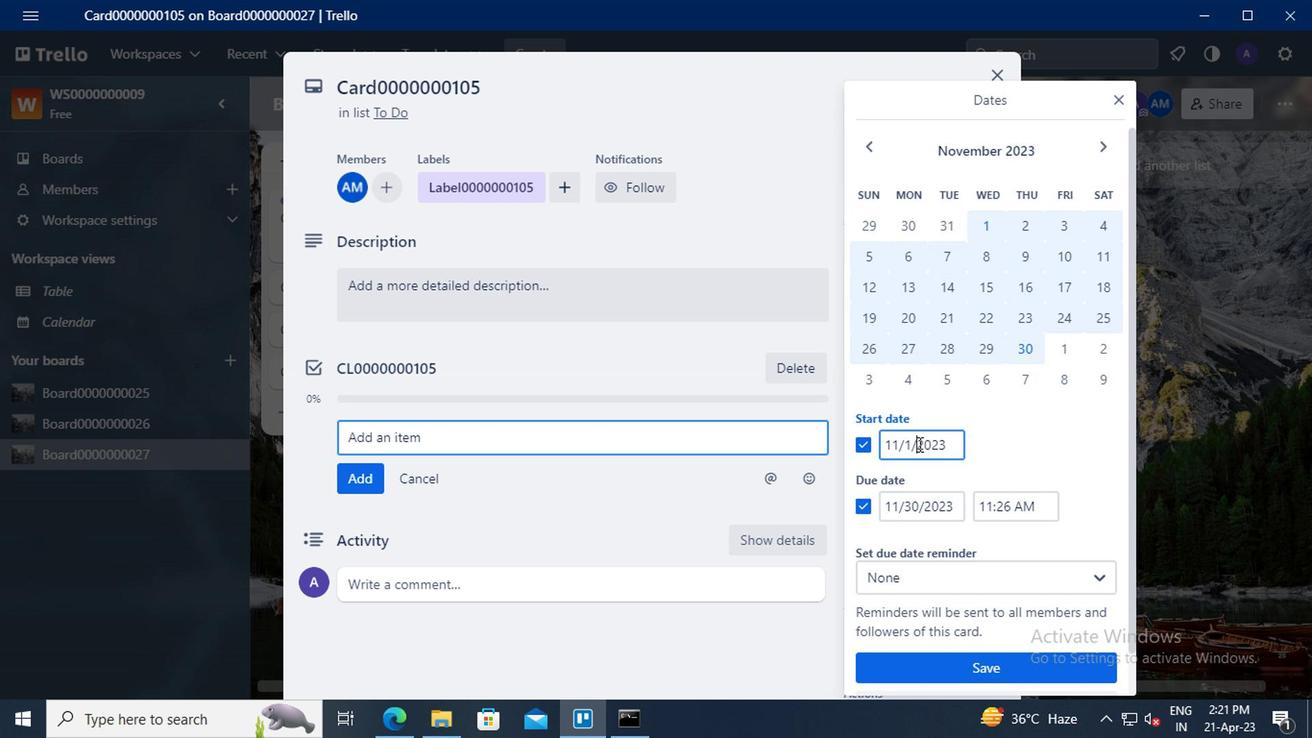 
Action: Key pressed <Key.left><Key.backspace>1<Key.left><Key.left><Key.backspace><Key.backspace>8
Screenshot: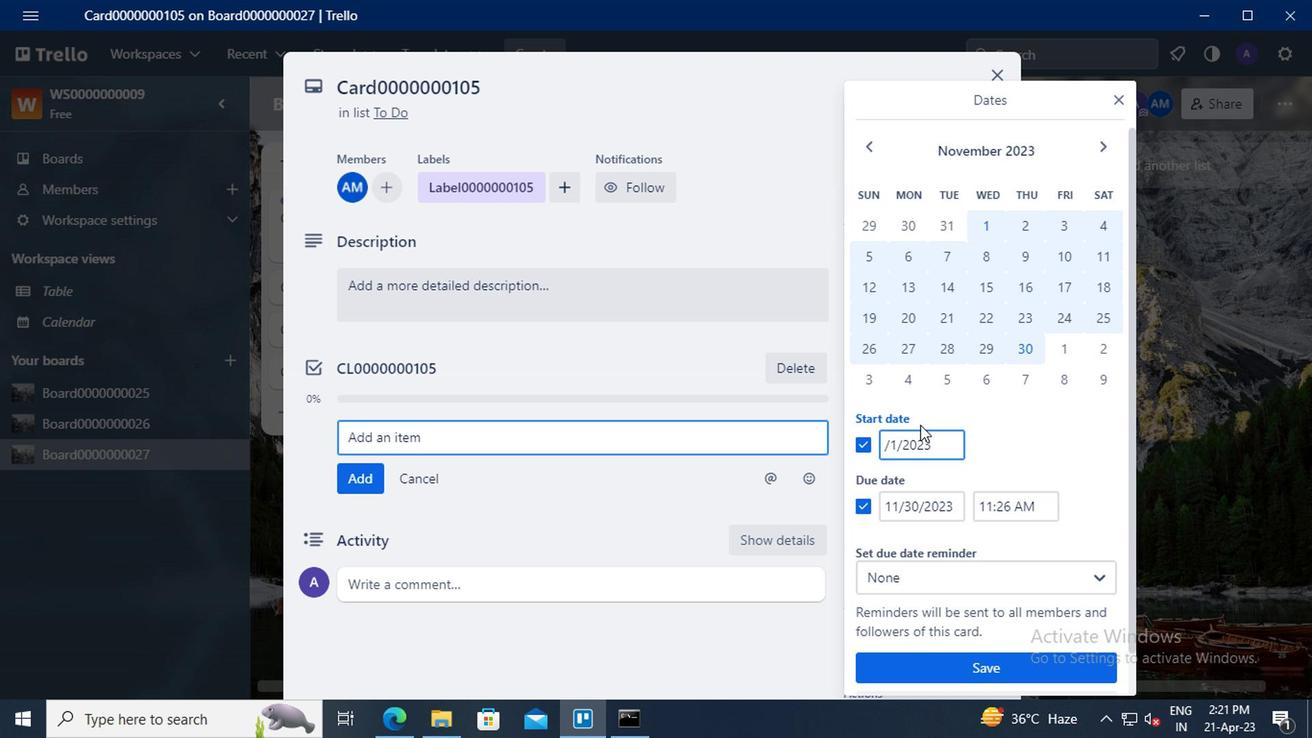 
Action: Mouse moved to (911, 503)
Screenshot: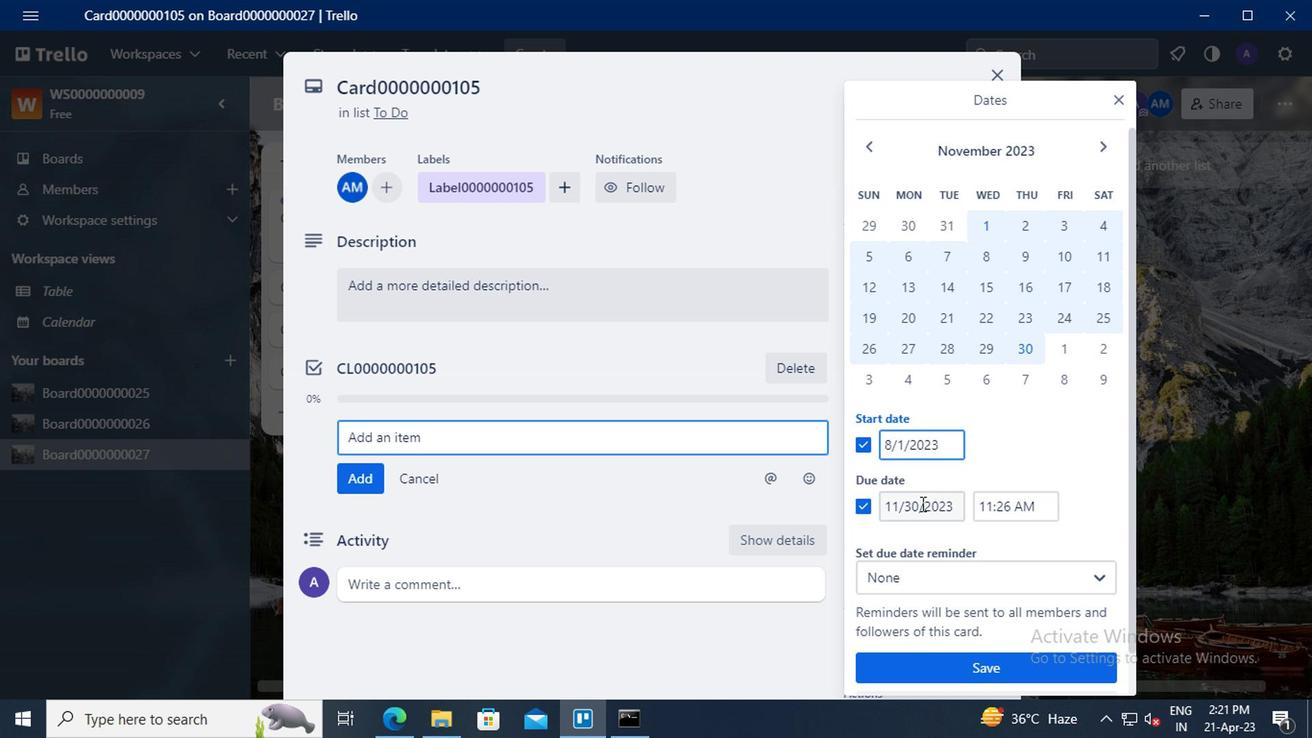 
Action: Mouse pressed left at (911, 503)
Screenshot: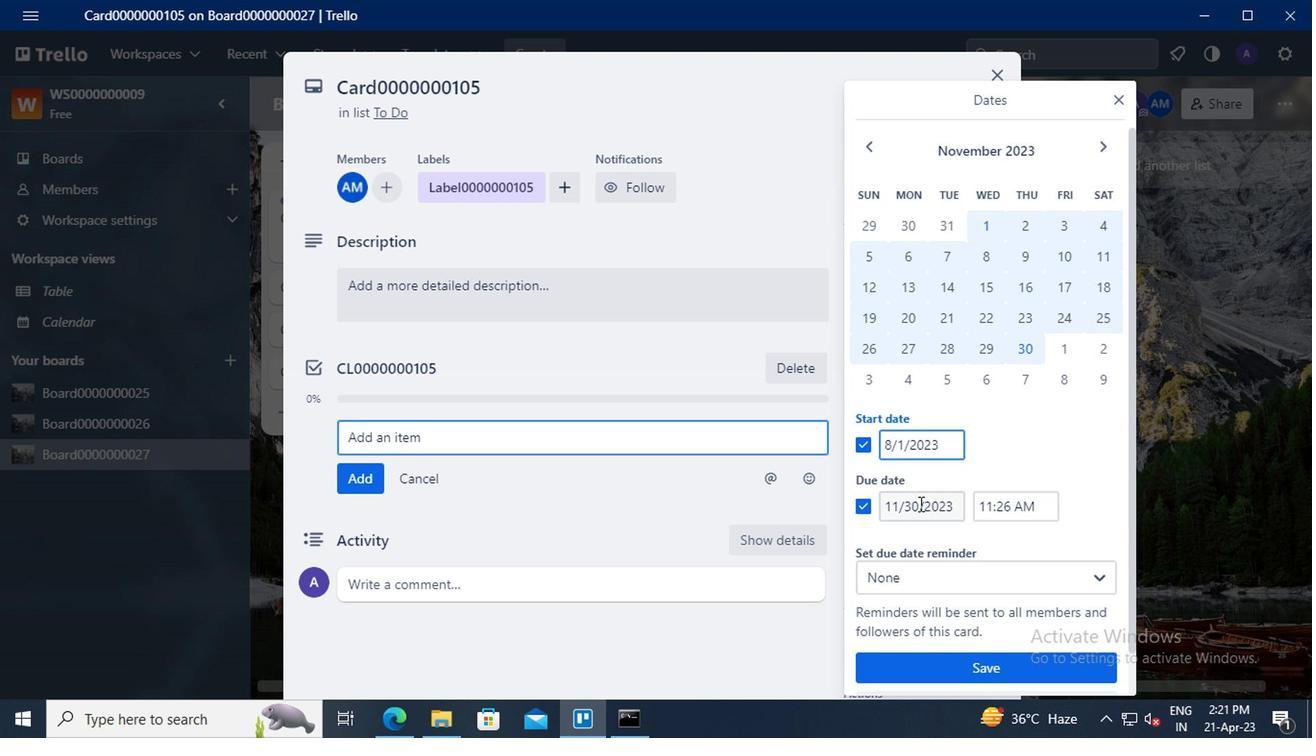 
Action: Mouse moved to (918, 488)
Screenshot: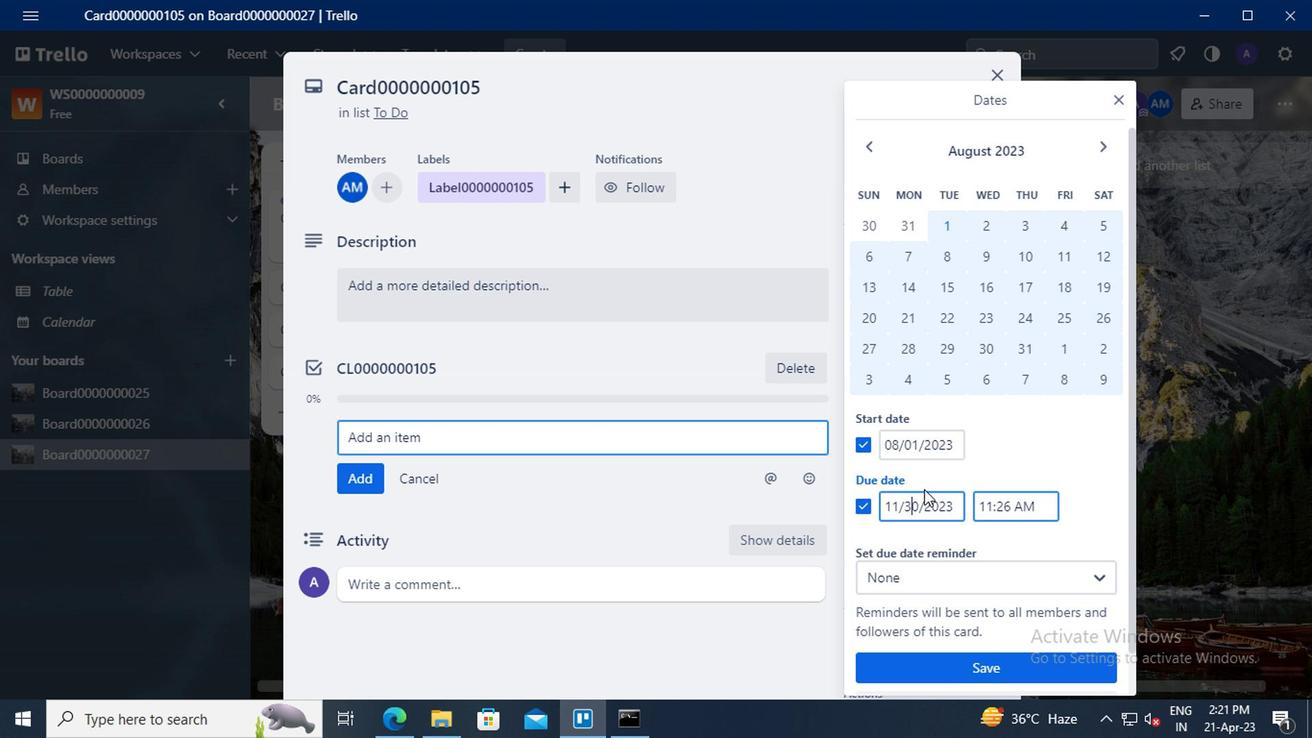 
Action: Key pressed <Key.backspace><Key.delete>31<Key.left><Key.left><Key.left><Key.backspace><Key.backspace>8
Screenshot: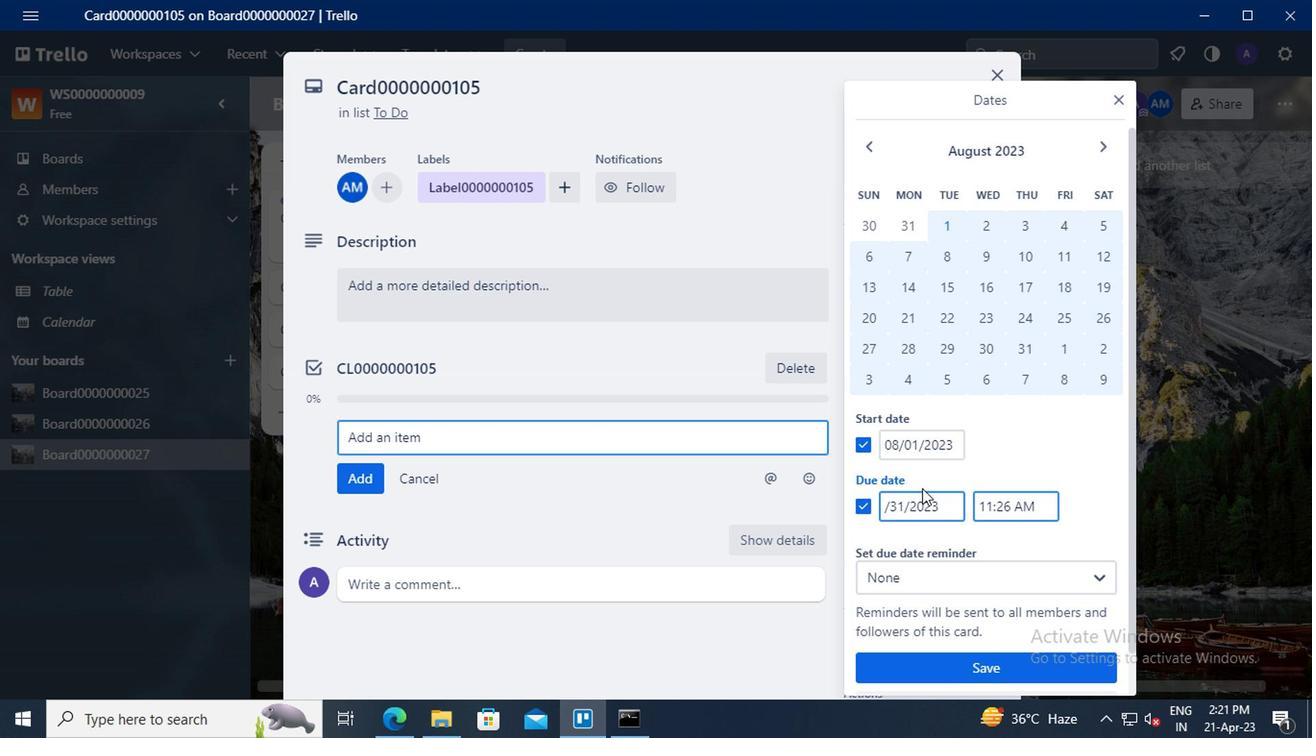 
Action: Mouse moved to (950, 662)
Screenshot: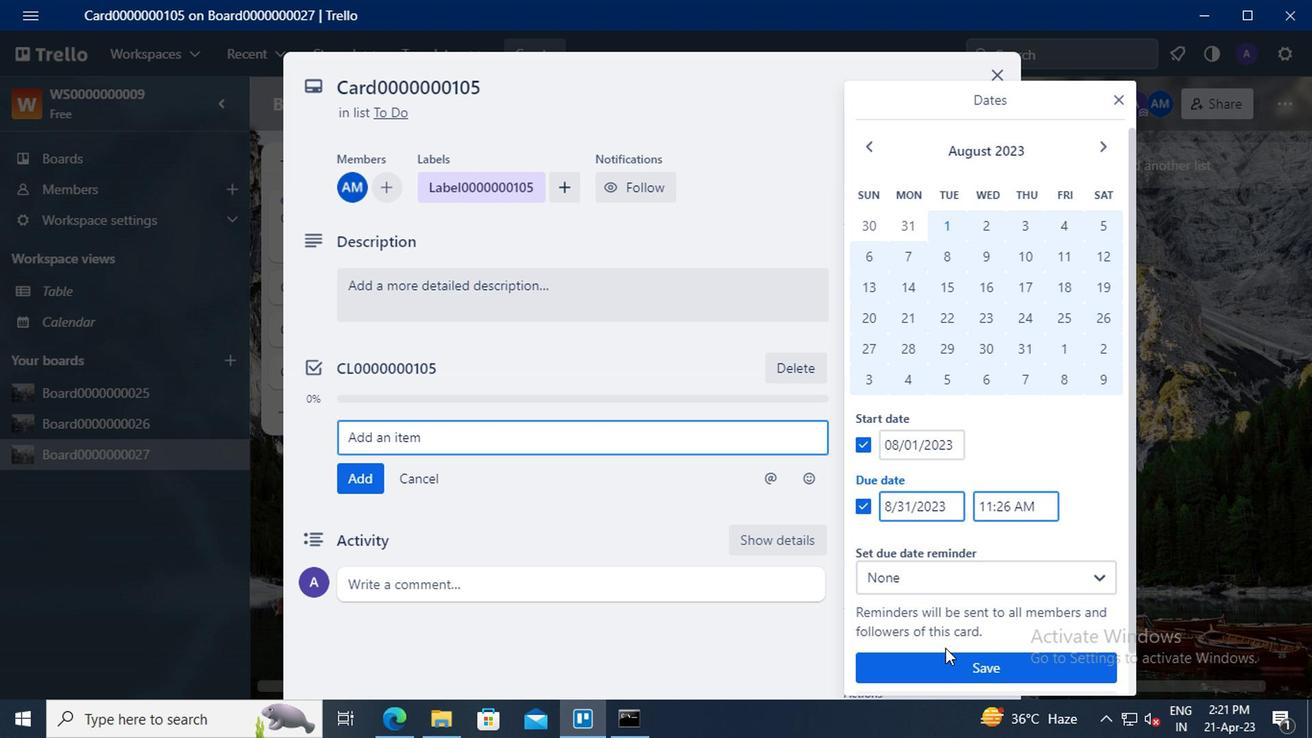 
Action: Mouse pressed left at (950, 662)
Screenshot: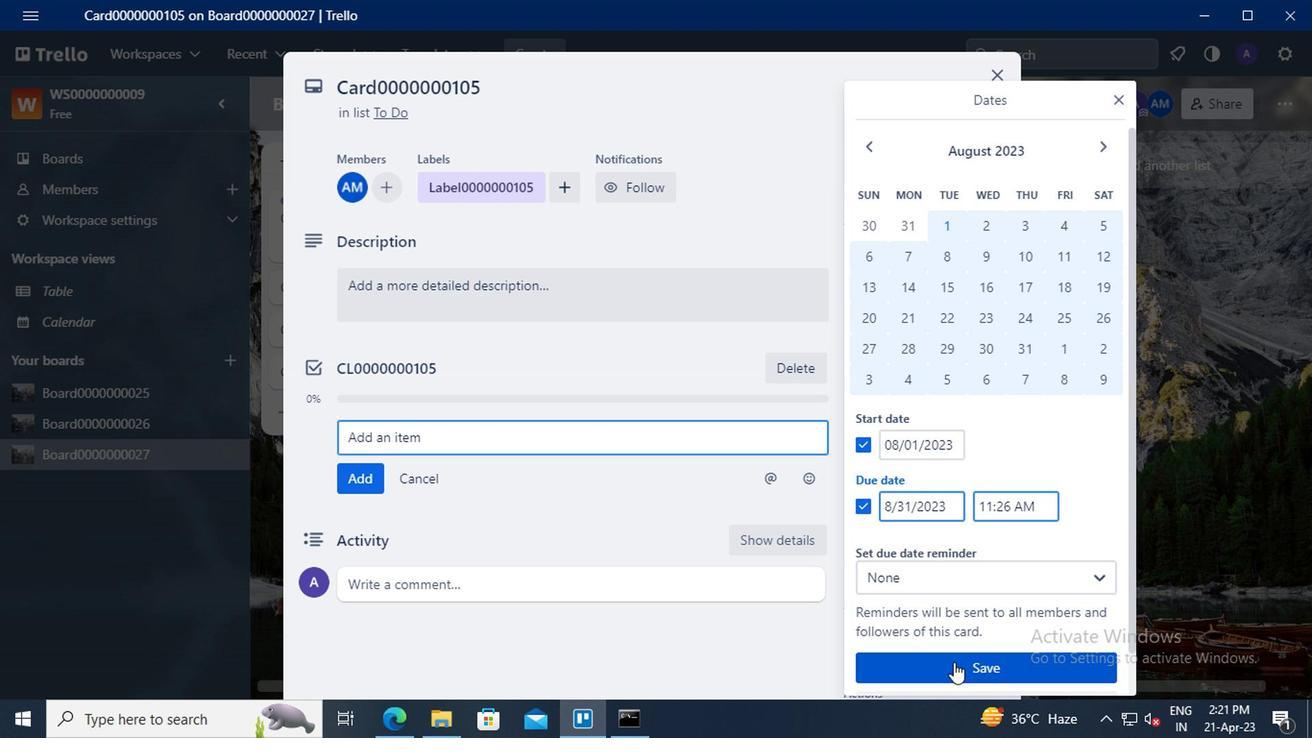 
